 Task: Create a due date automation trigger when advanced on, 2 days before a card is due add basic not assigned to member @aryan at 11:00 AM.
Action: Mouse moved to (1049, 309)
Screenshot: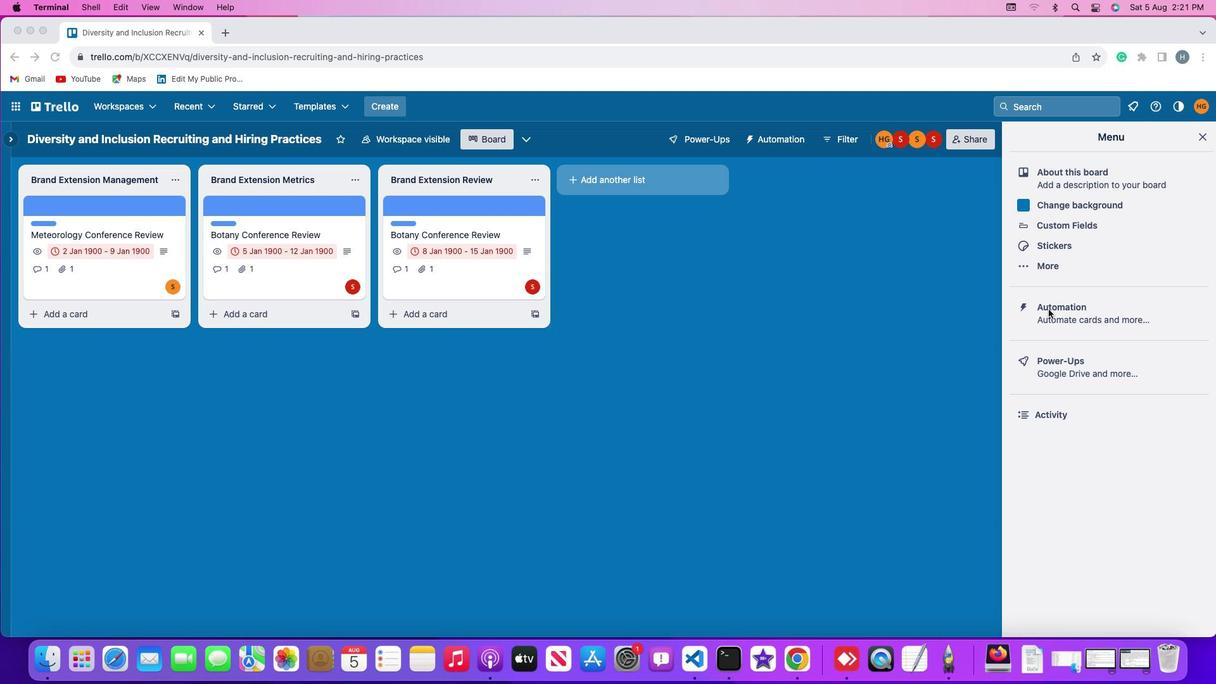 
Action: Mouse pressed left at (1049, 309)
Screenshot: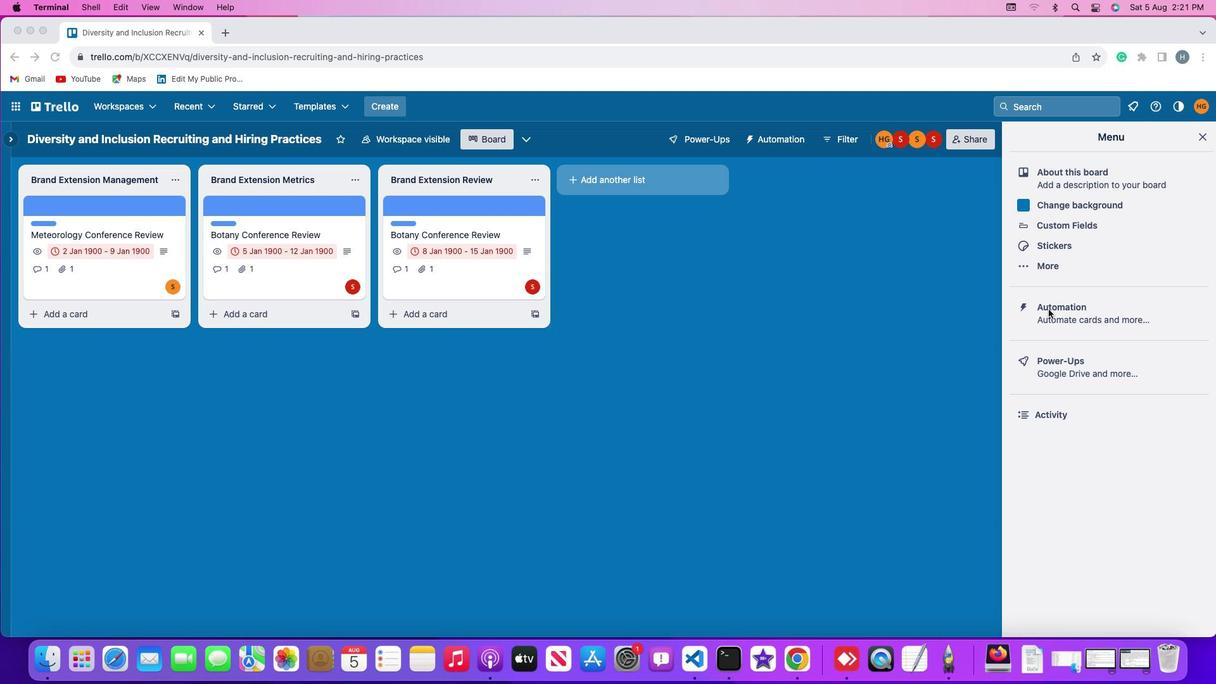 
Action: Mouse pressed left at (1049, 309)
Screenshot: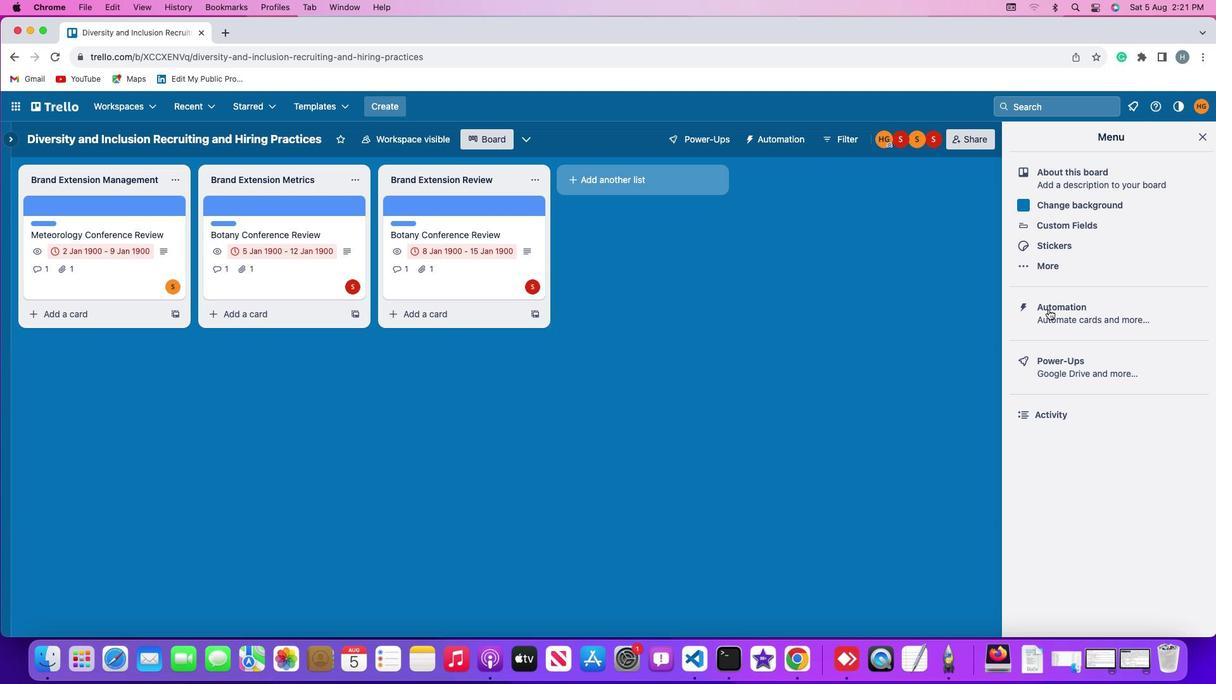 
Action: Mouse moved to (46, 304)
Screenshot: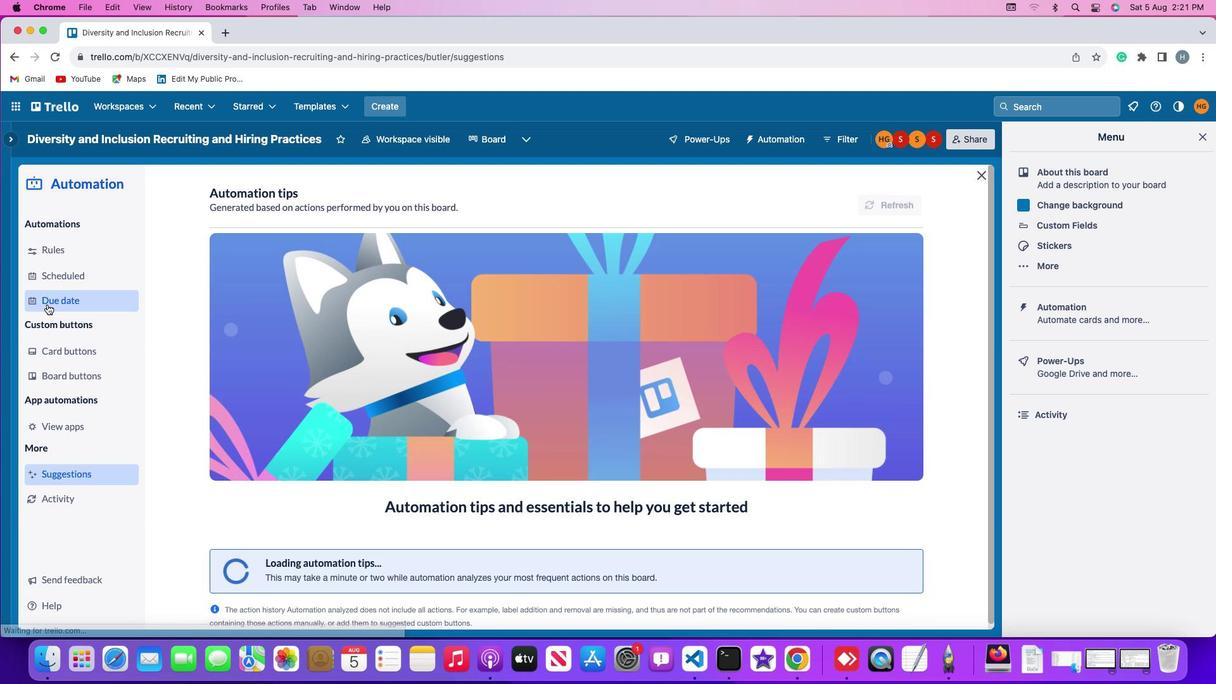 
Action: Mouse pressed left at (46, 304)
Screenshot: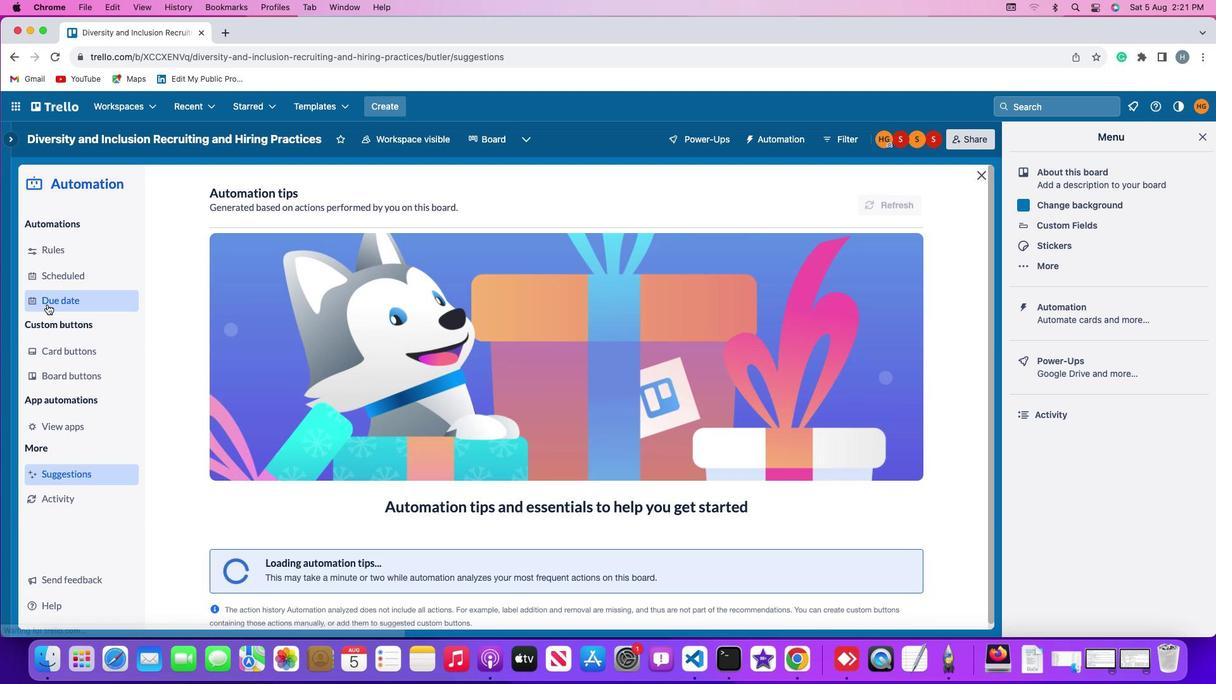 
Action: Mouse moved to (854, 197)
Screenshot: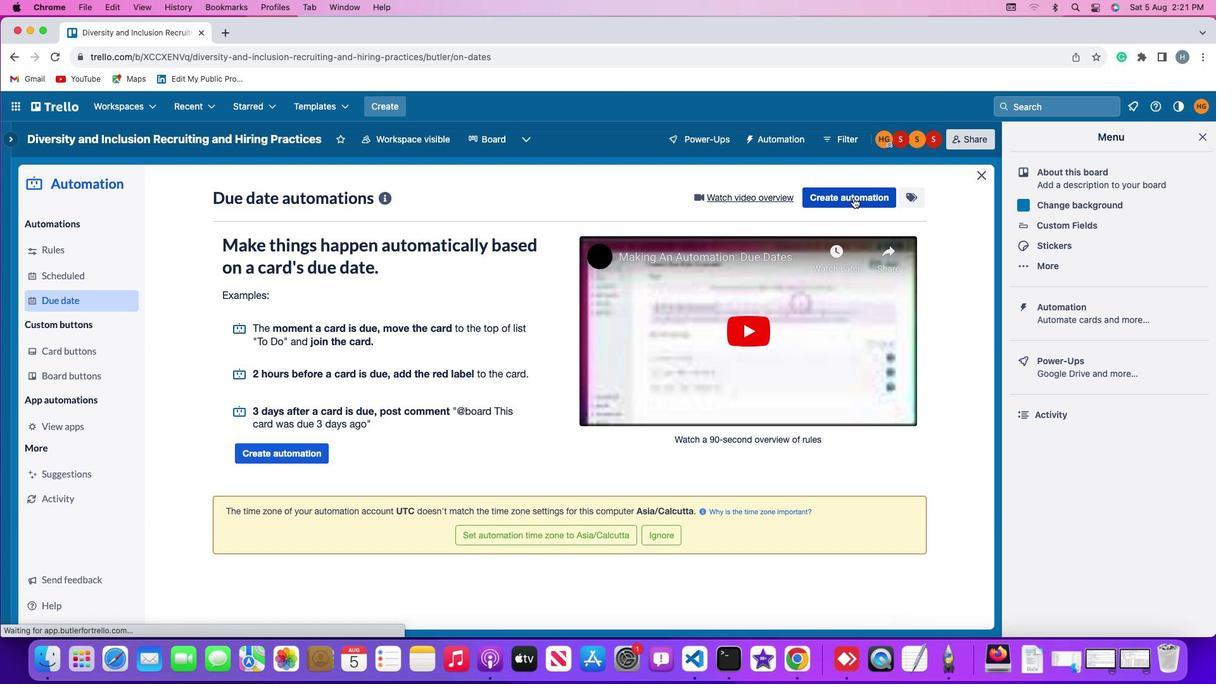 
Action: Mouse pressed left at (854, 197)
Screenshot: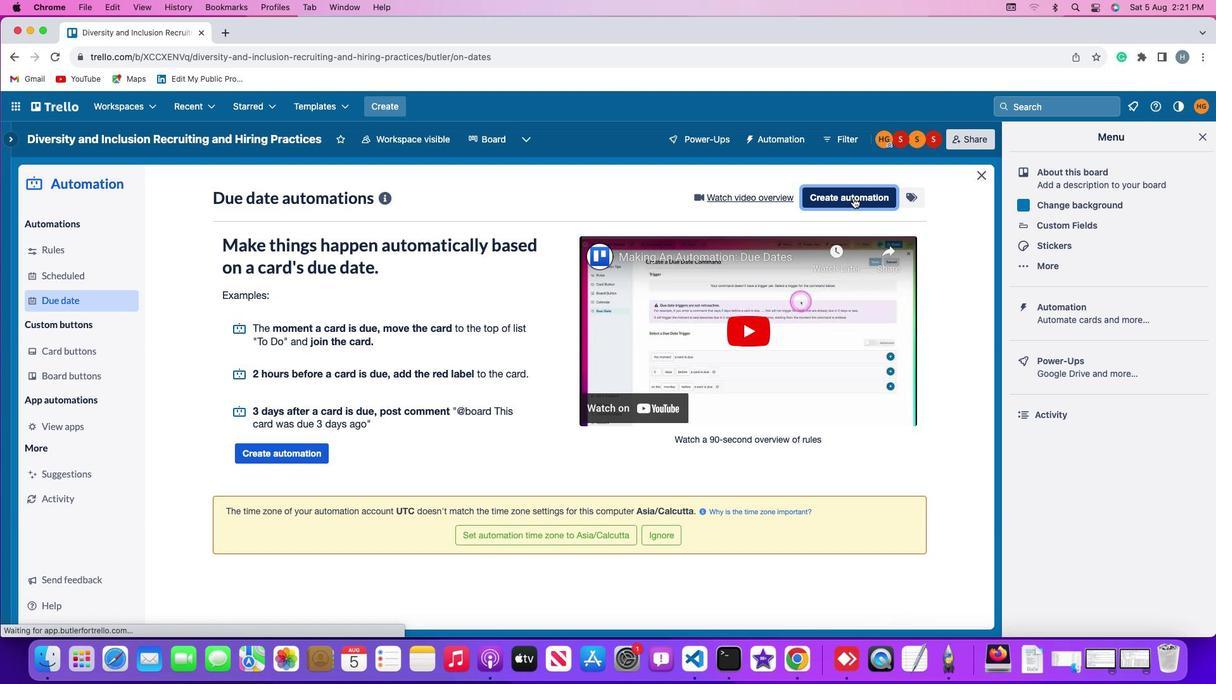 
Action: Mouse moved to (547, 314)
Screenshot: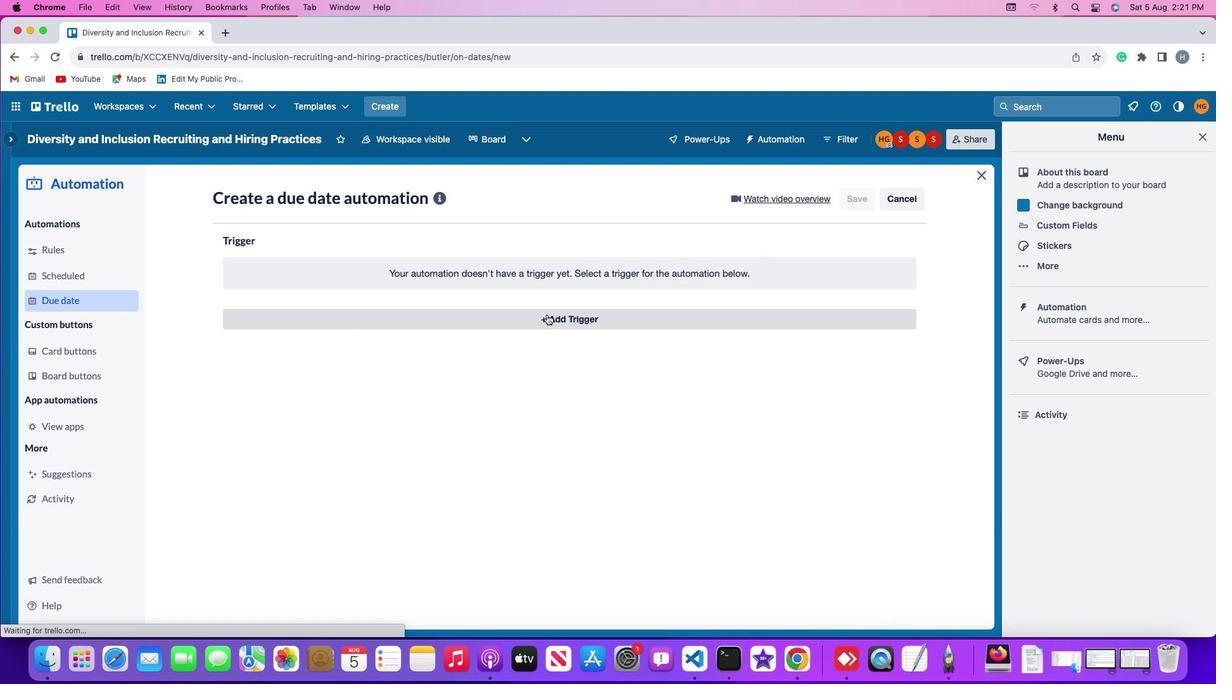 
Action: Mouse pressed left at (547, 314)
Screenshot: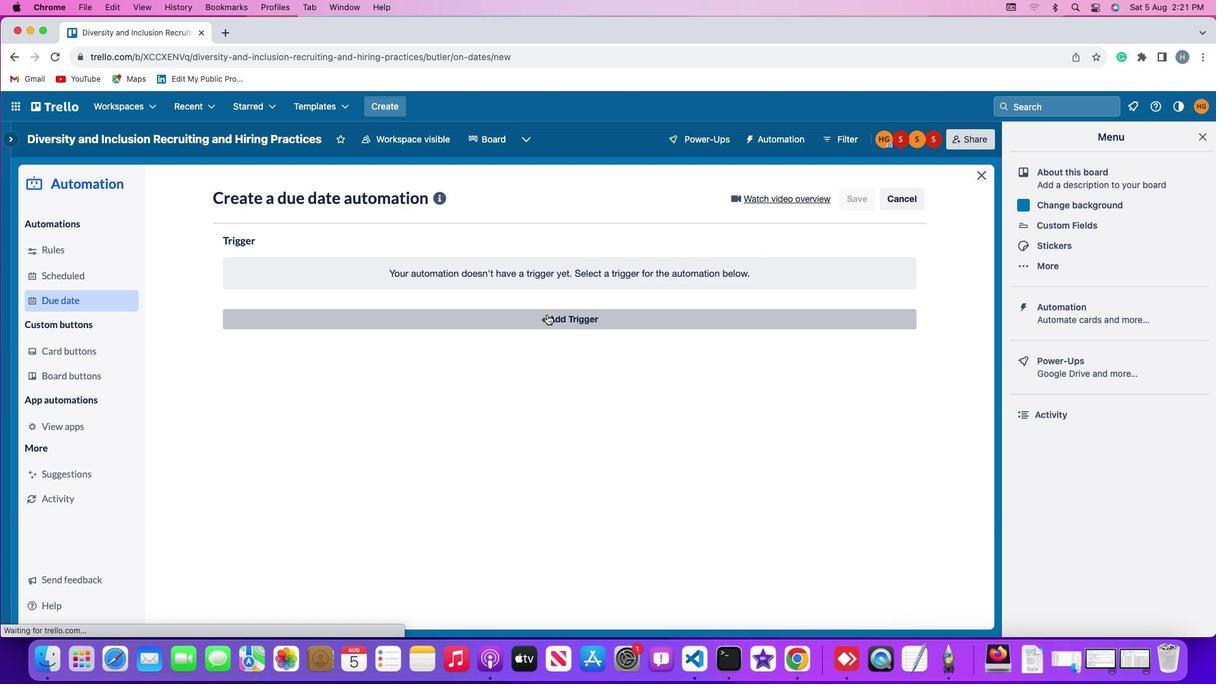 
Action: Mouse moved to (253, 511)
Screenshot: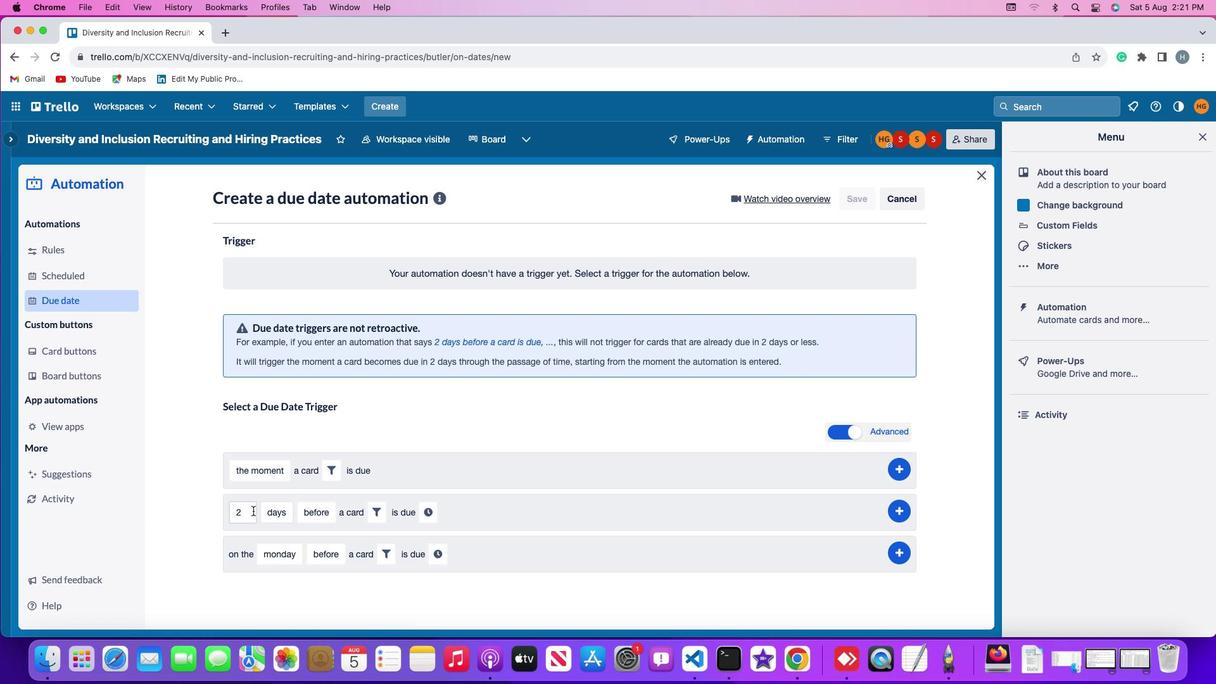 
Action: Mouse pressed left at (253, 511)
Screenshot: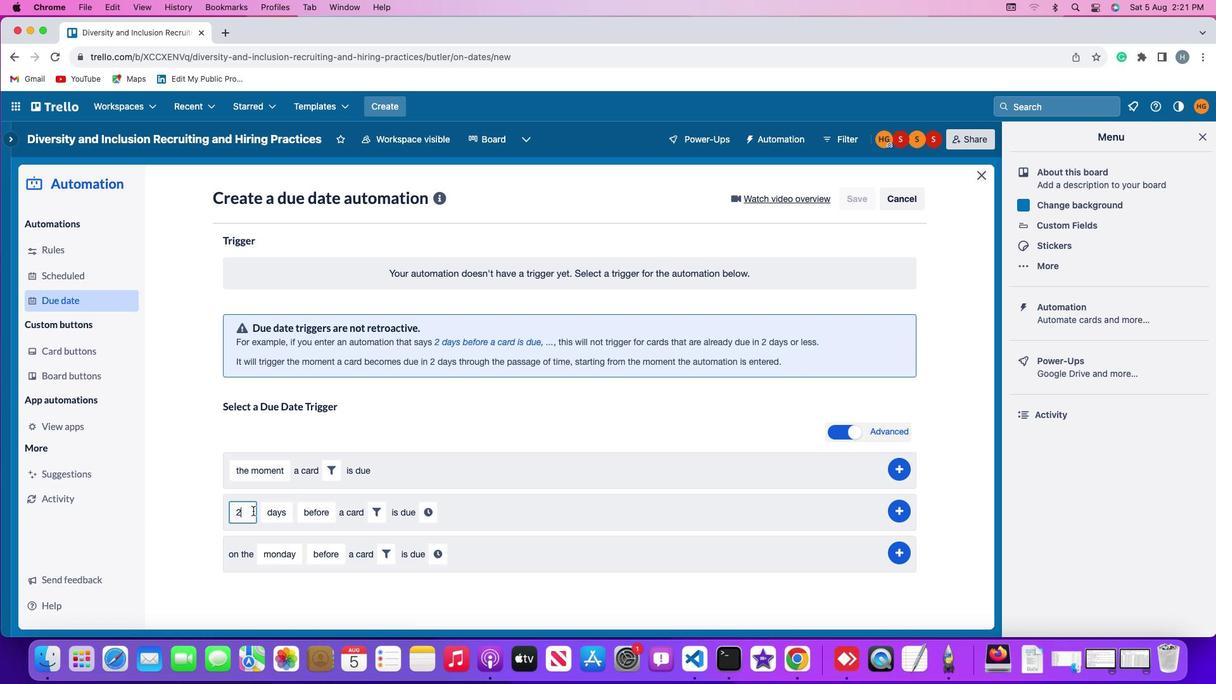 
Action: Key pressed Key.backspace'2'
Screenshot: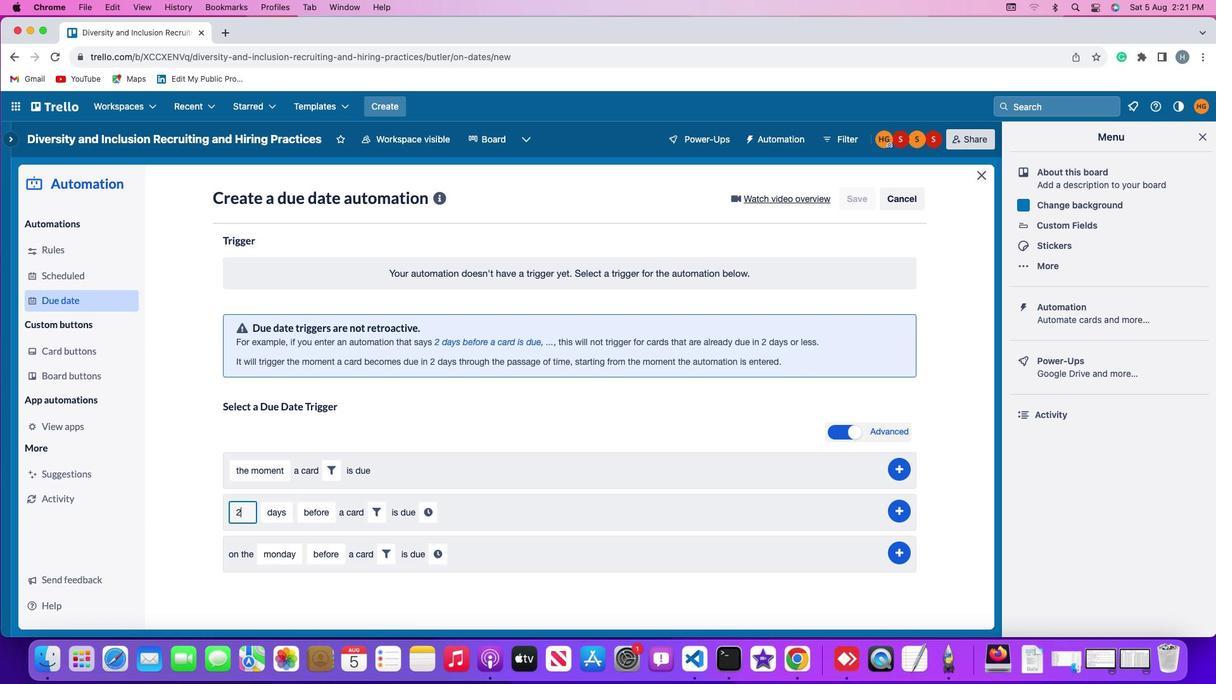 
Action: Mouse moved to (281, 510)
Screenshot: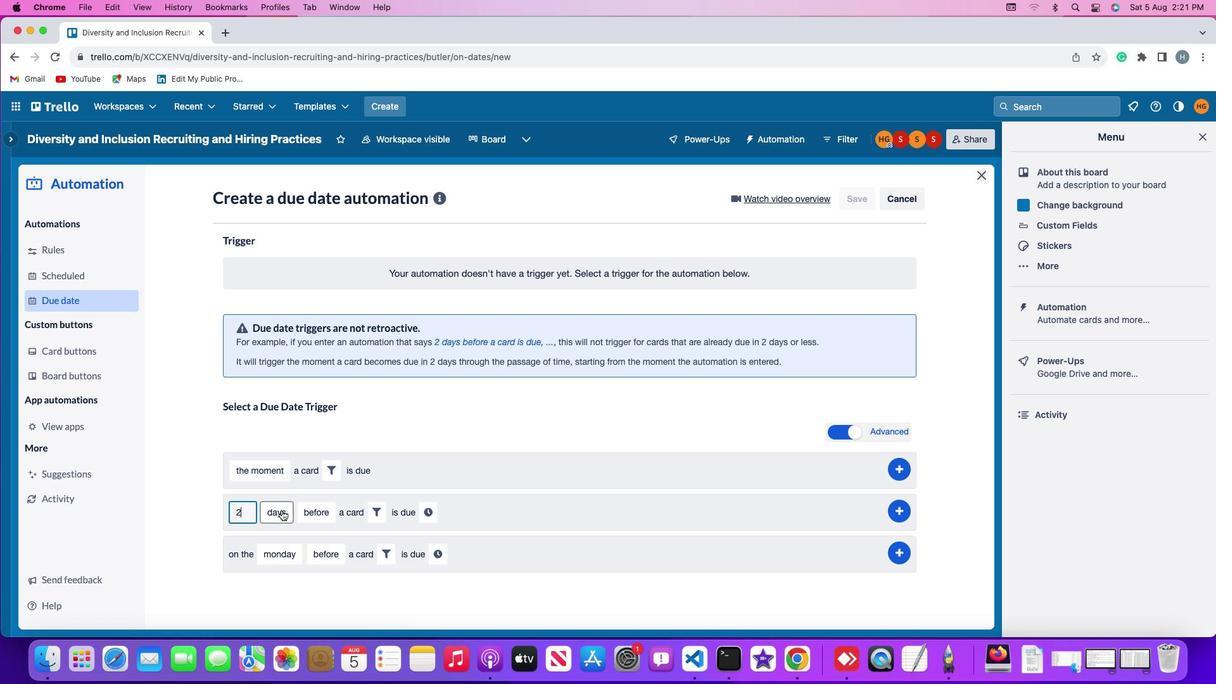 
Action: Mouse pressed left at (281, 510)
Screenshot: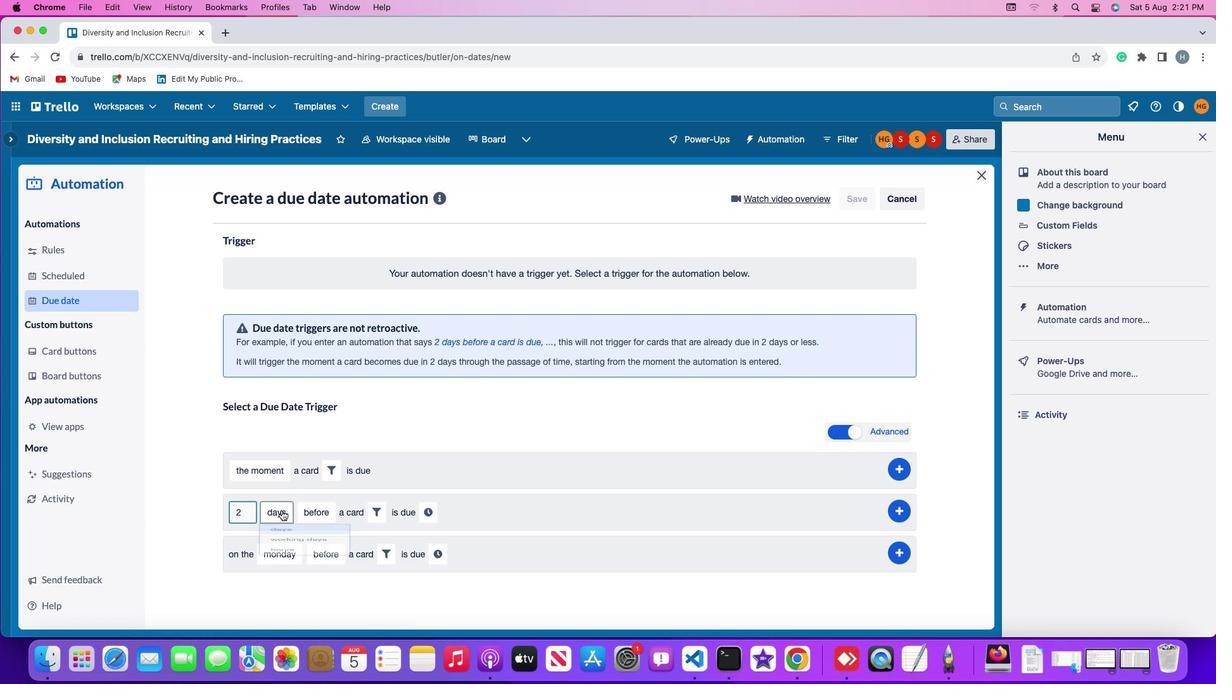 
Action: Mouse moved to (282, 529)
Screenshot: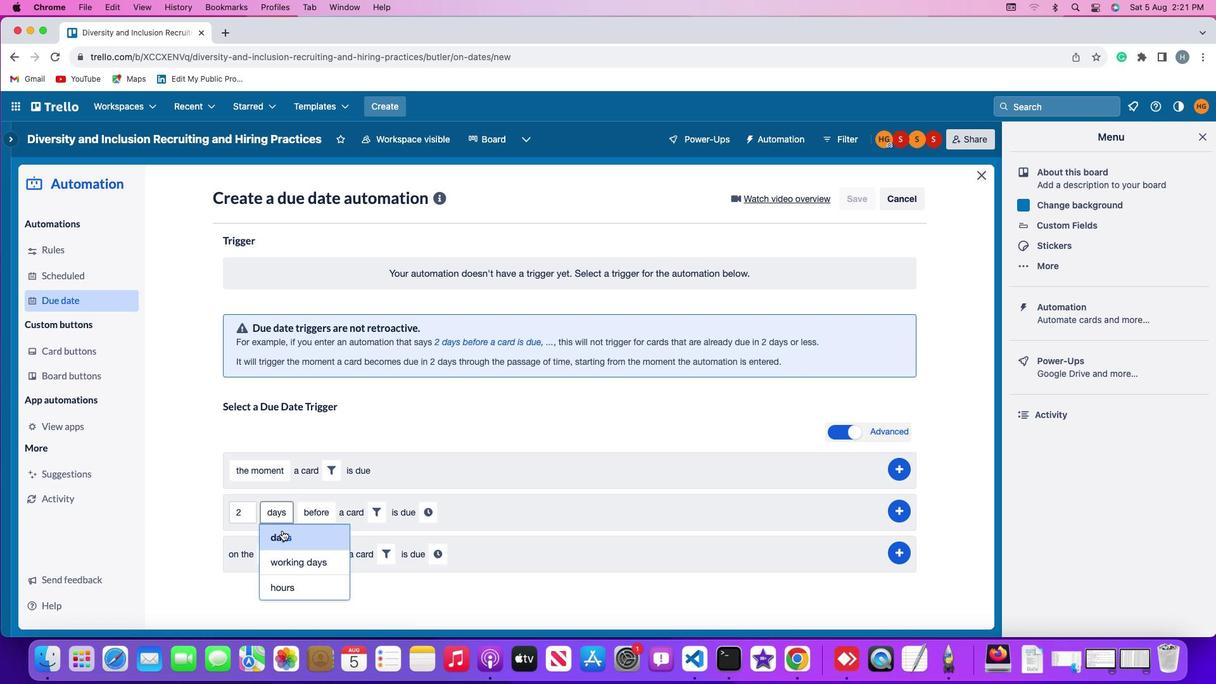 
Action: Mouse pressed left at (282, 529)
Screenshot: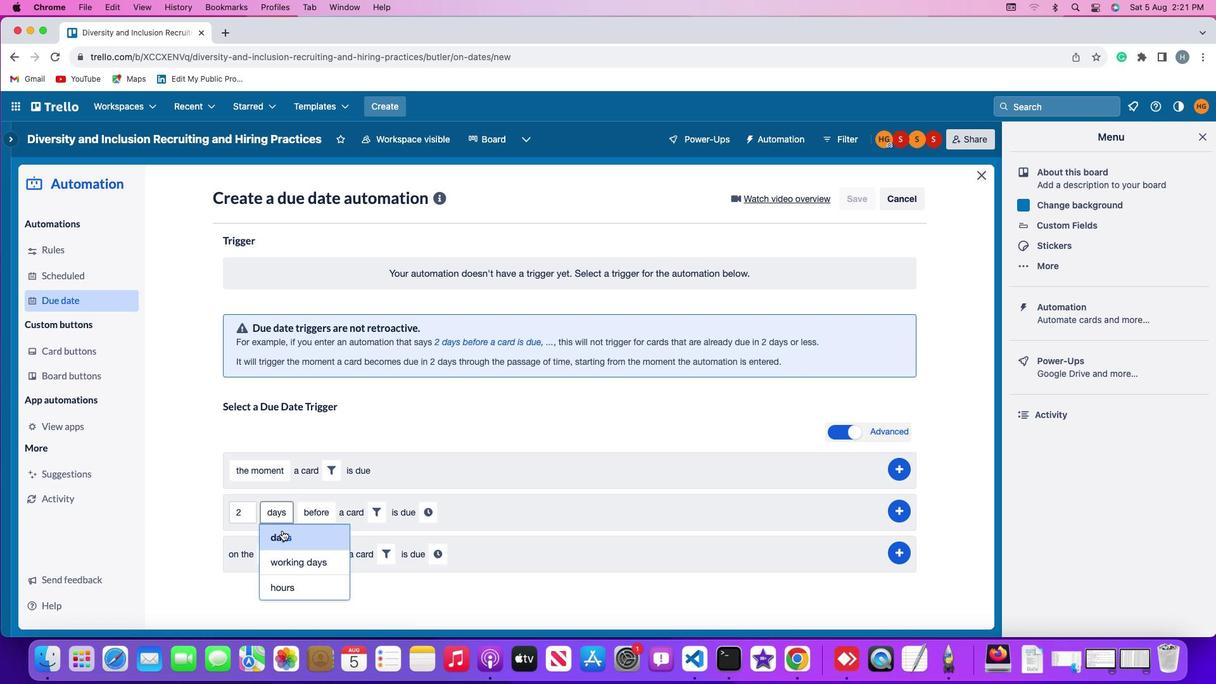
Action: Mouse moved to (313, 511)
Screenshot: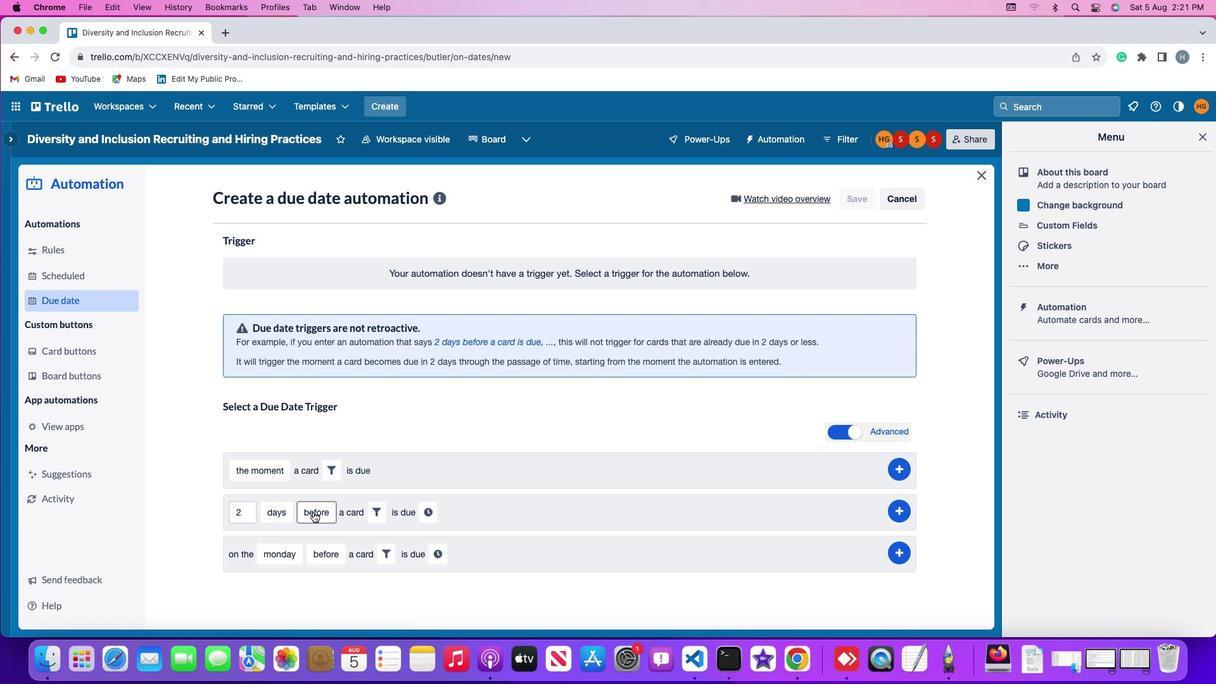 
Action: Mouse pressed left at (313, 511)
Screenshot: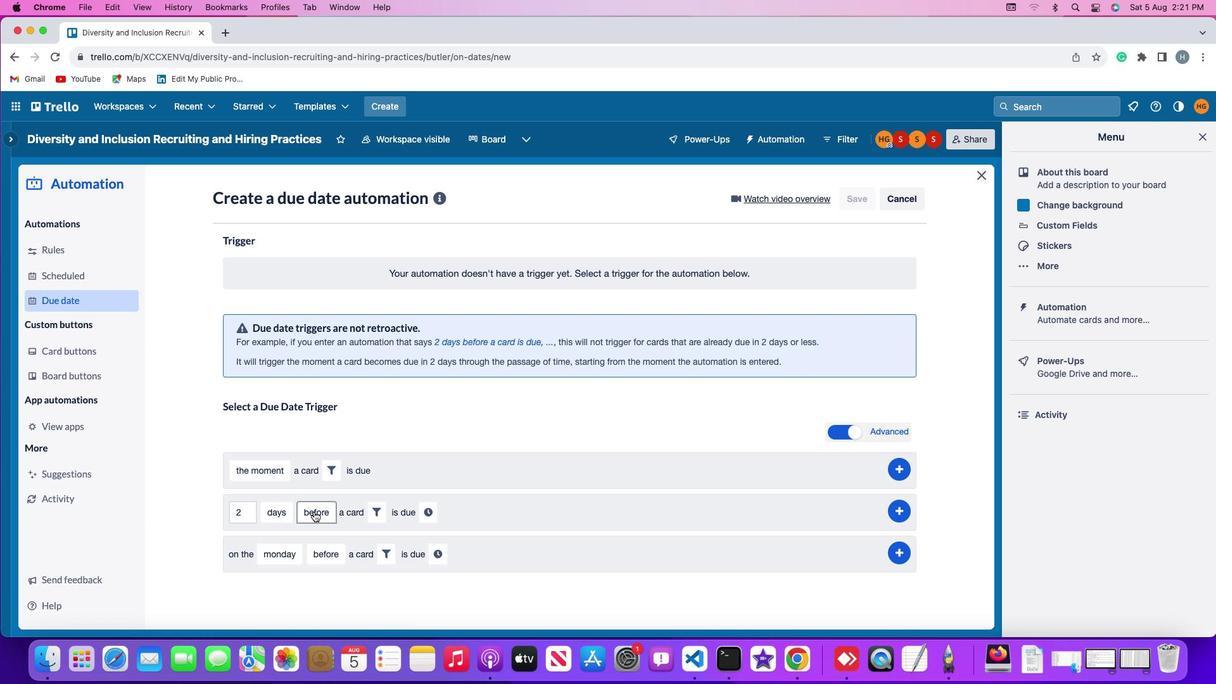 
Action: Mouse moved to (326, 535)
Screenshot: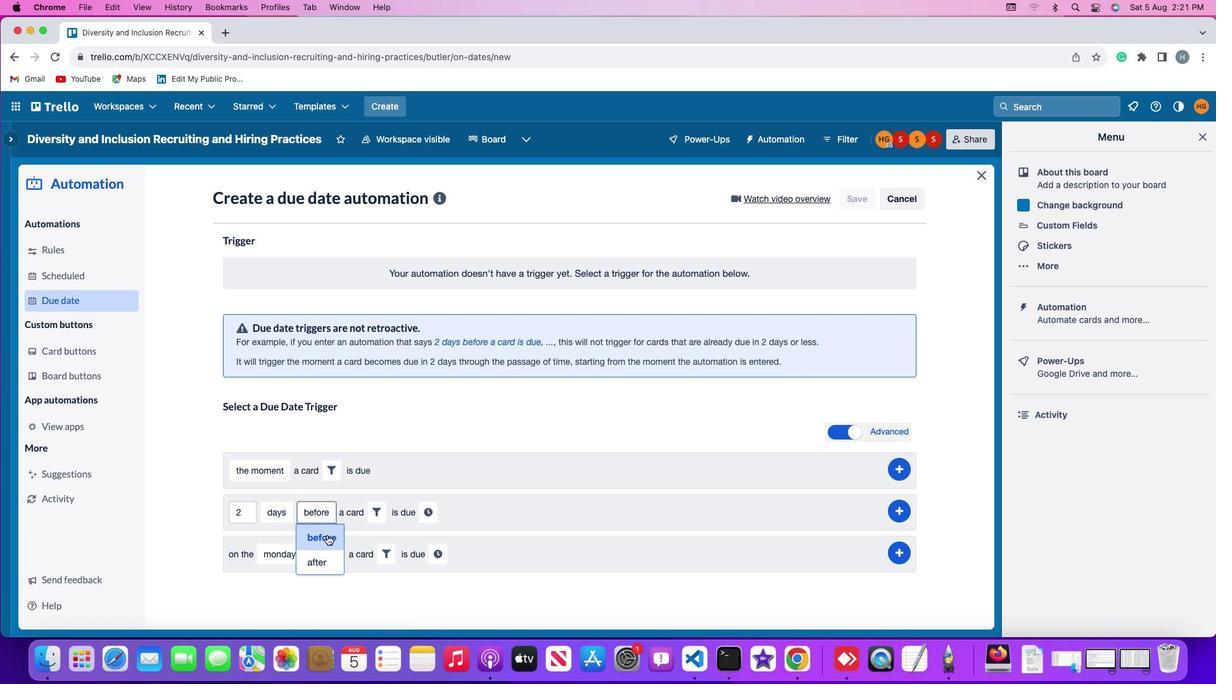 
Action: Mouse pressed left at (326, 535)
Screenshot: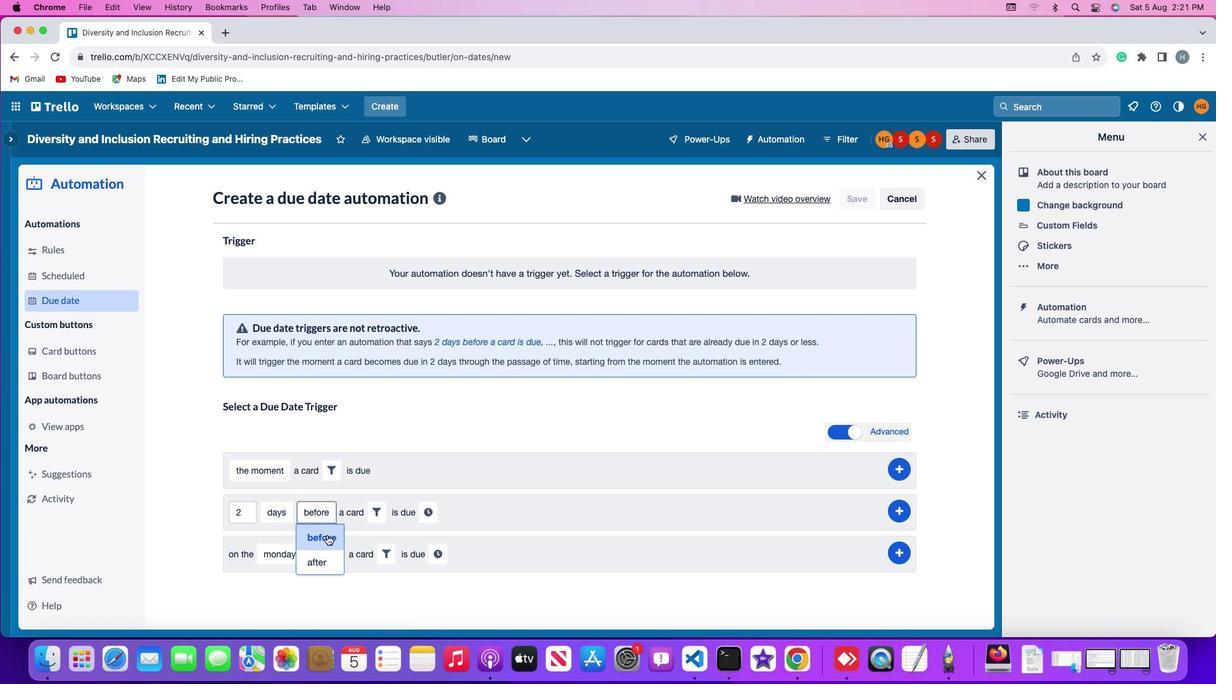 
Action: Mouse moved to (376, 513)
Screenshot: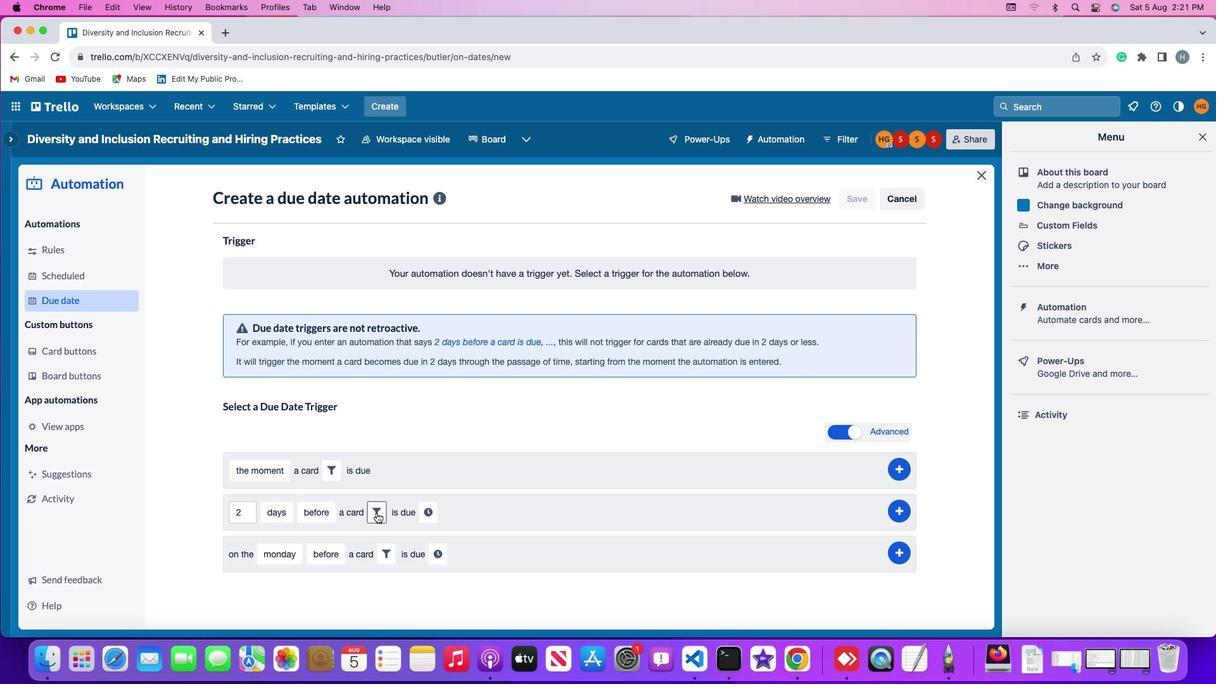 
Action: Mouse pressed left at (376, 513)
Screenshot: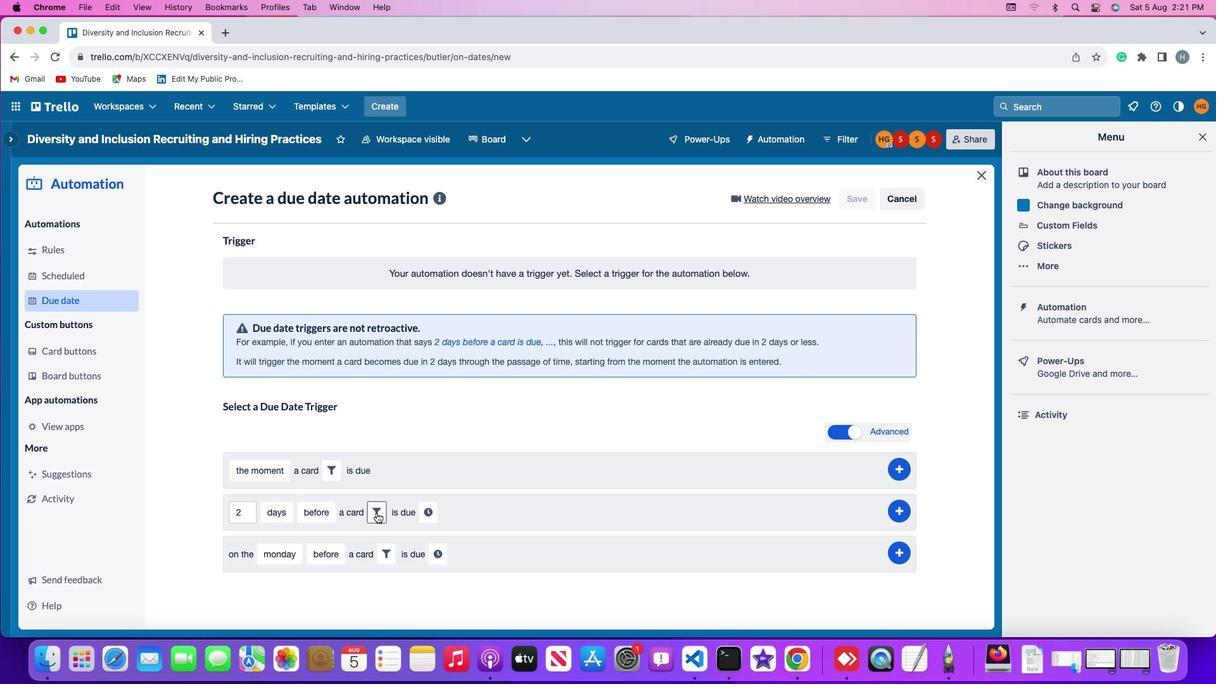 
Action: Mouse moved to (375, 512)
Screenshot: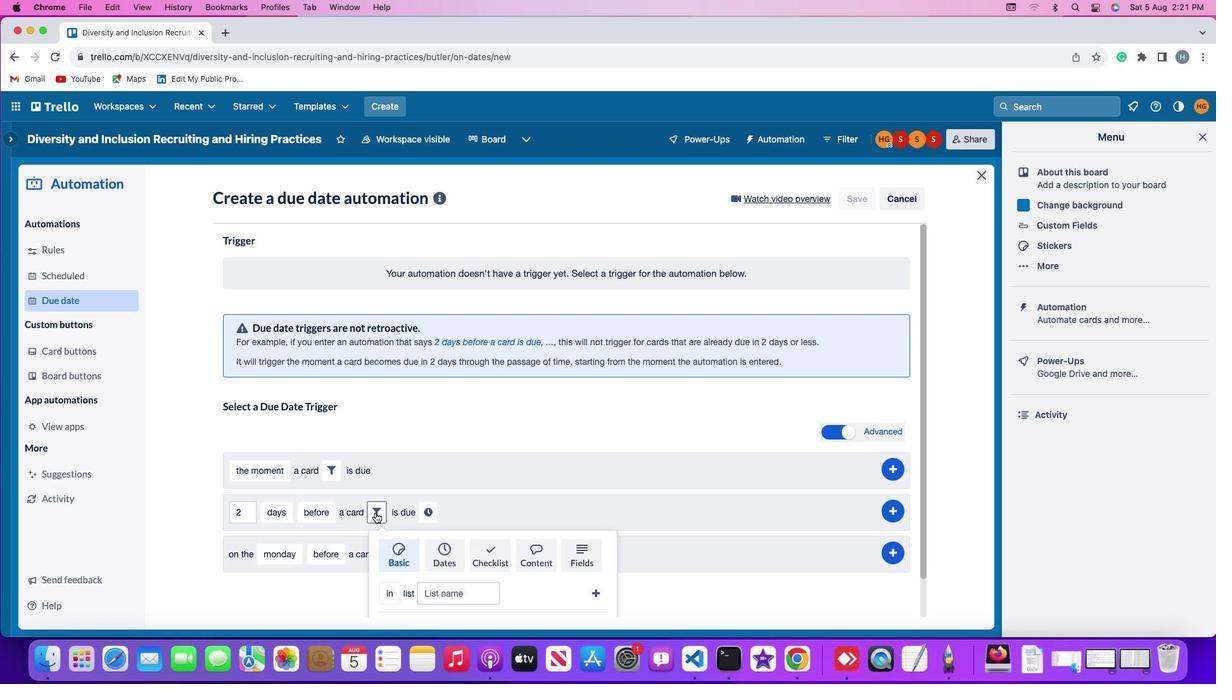 
Action: Mouse scrolled (375, 512) with delta (0, 0)
Screenshot: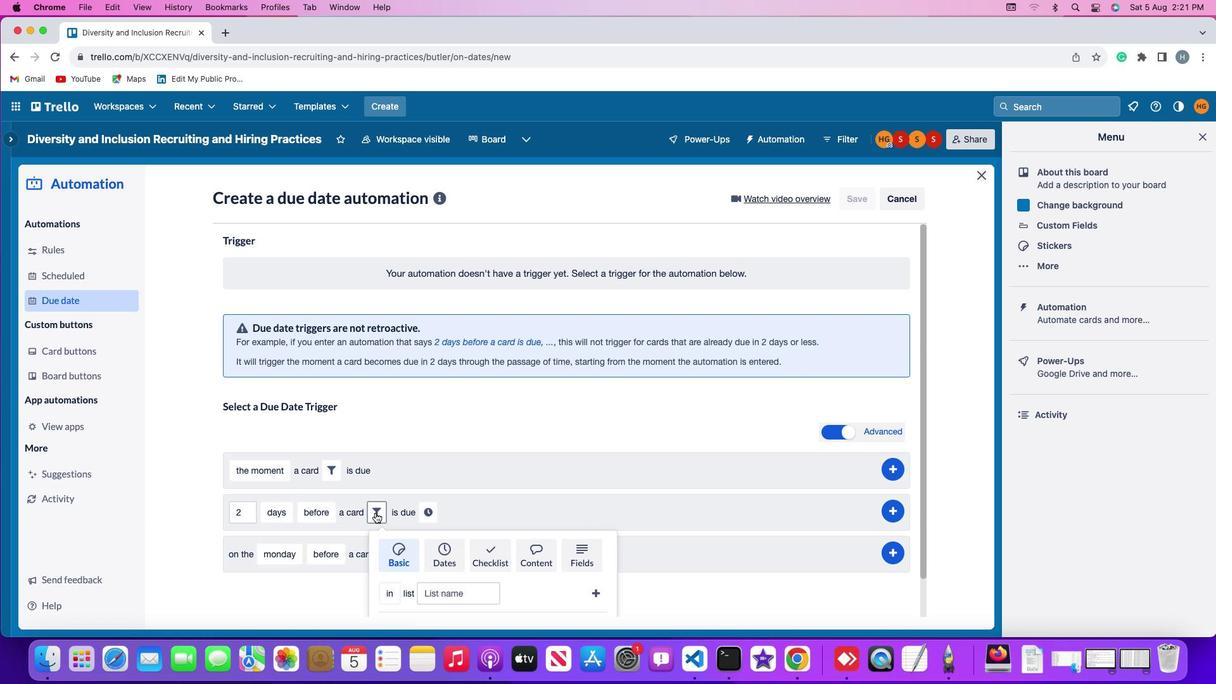 
Action: Mouse scrolled (375, 512) with delta (0, 0)
Screenshot: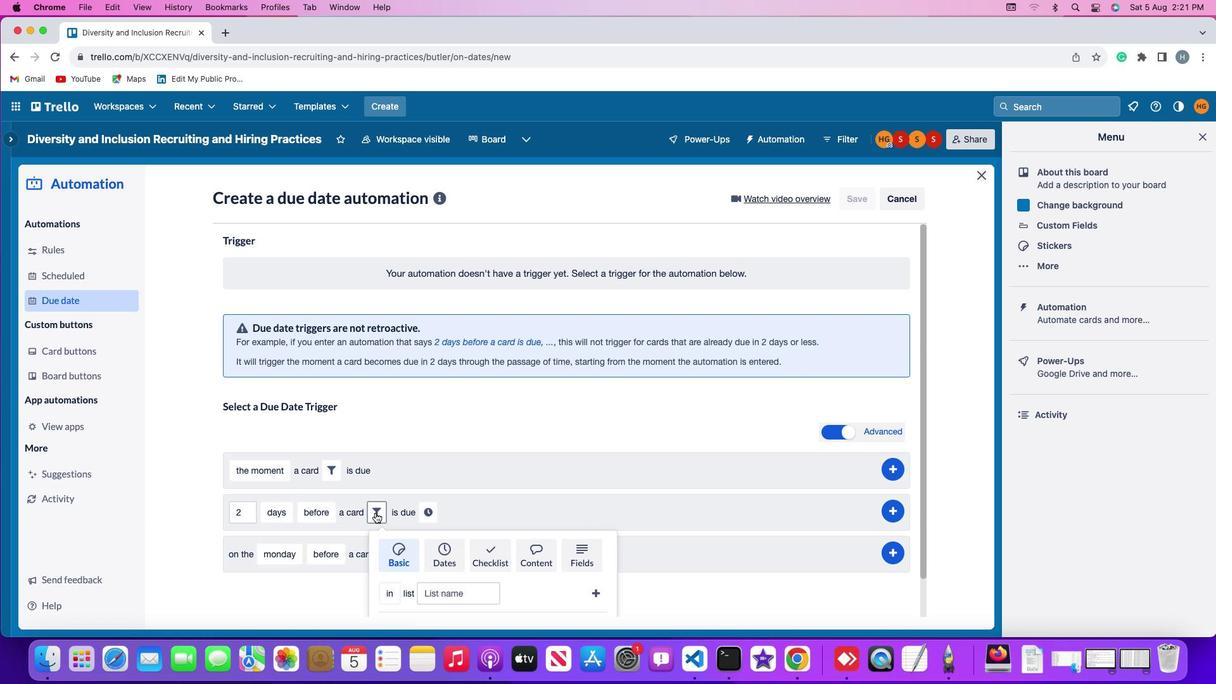 
Action: Mouse scrolled (375, 512) with delta (0, -1)
Screenshot: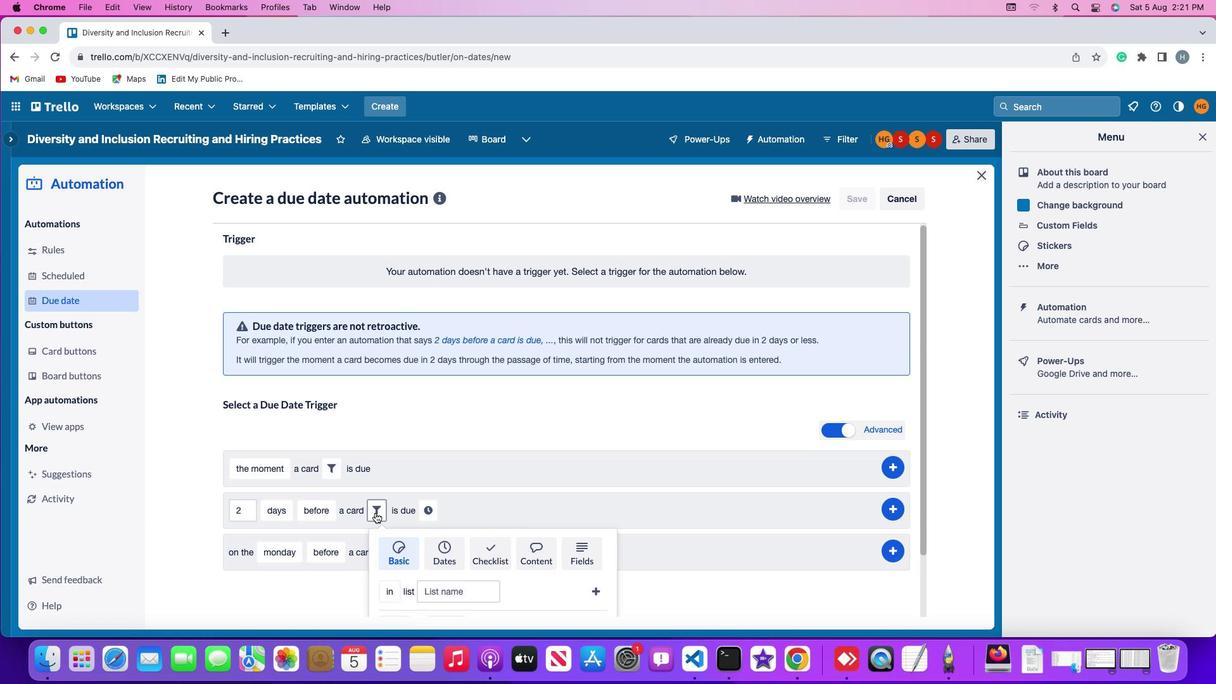 
Action: Mouse scrolled (375, 512) with delta (0, -3)
Screenshot: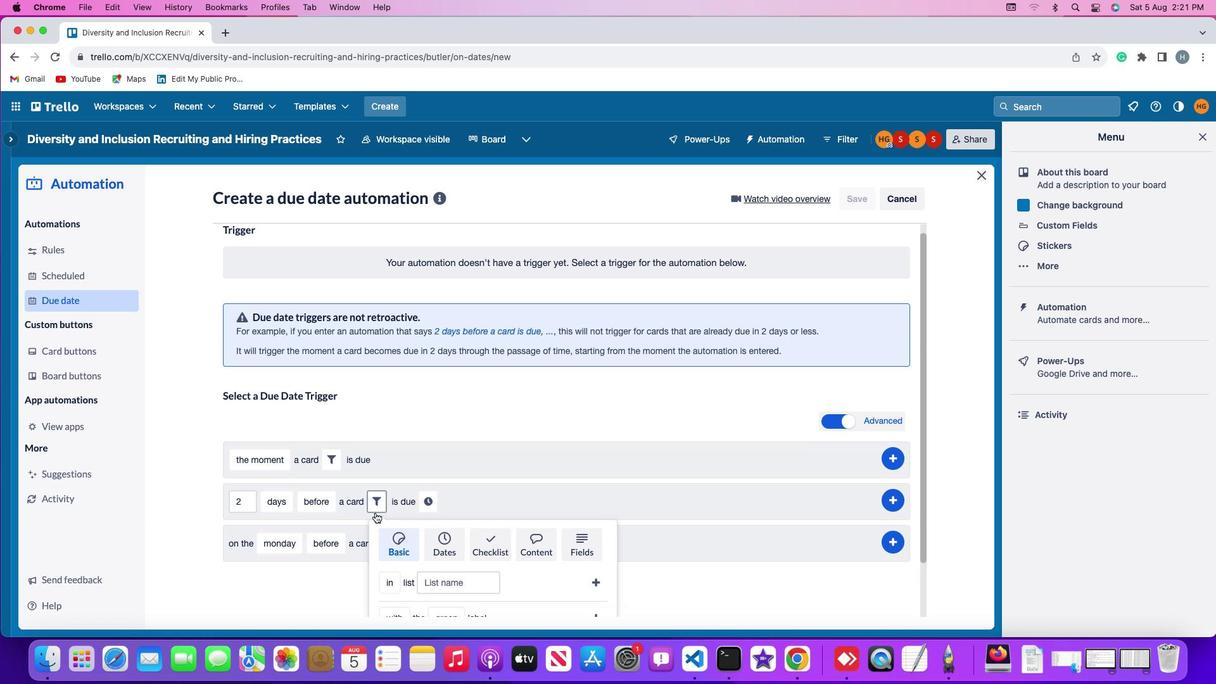 
Action: Mouse scrolled (375, 512) with delta (0, -3)
Screenshot: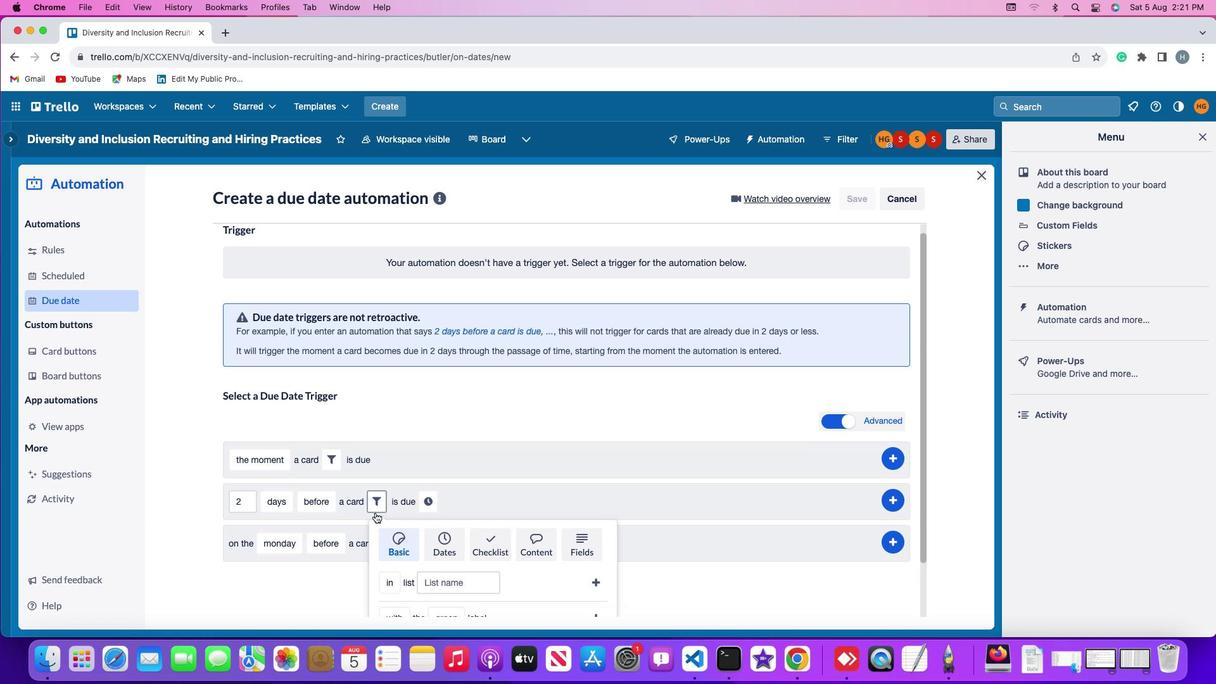 
Action: Mouse moved to (370, 505)
Screenshot: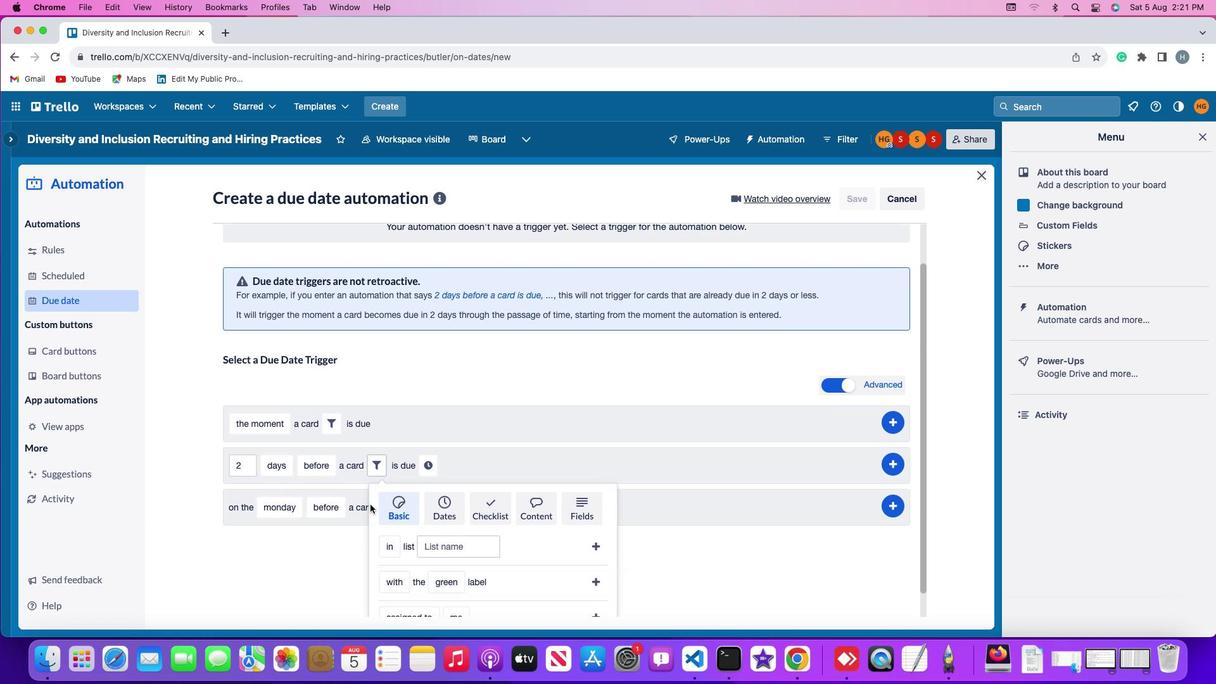 
Action: Mouse scrolled (370, 505) with delta (0, 0)
Screenshot: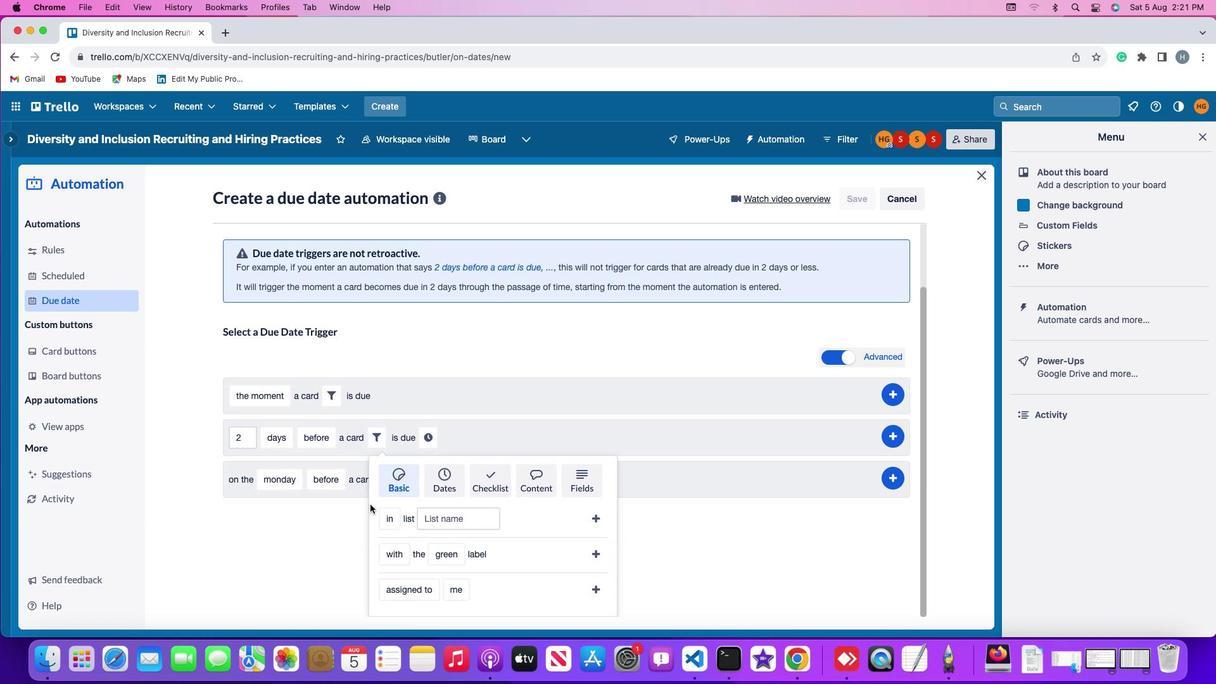 
Action: Mouse scrolled (370, 505) with delta (0, 0)
Screenshot: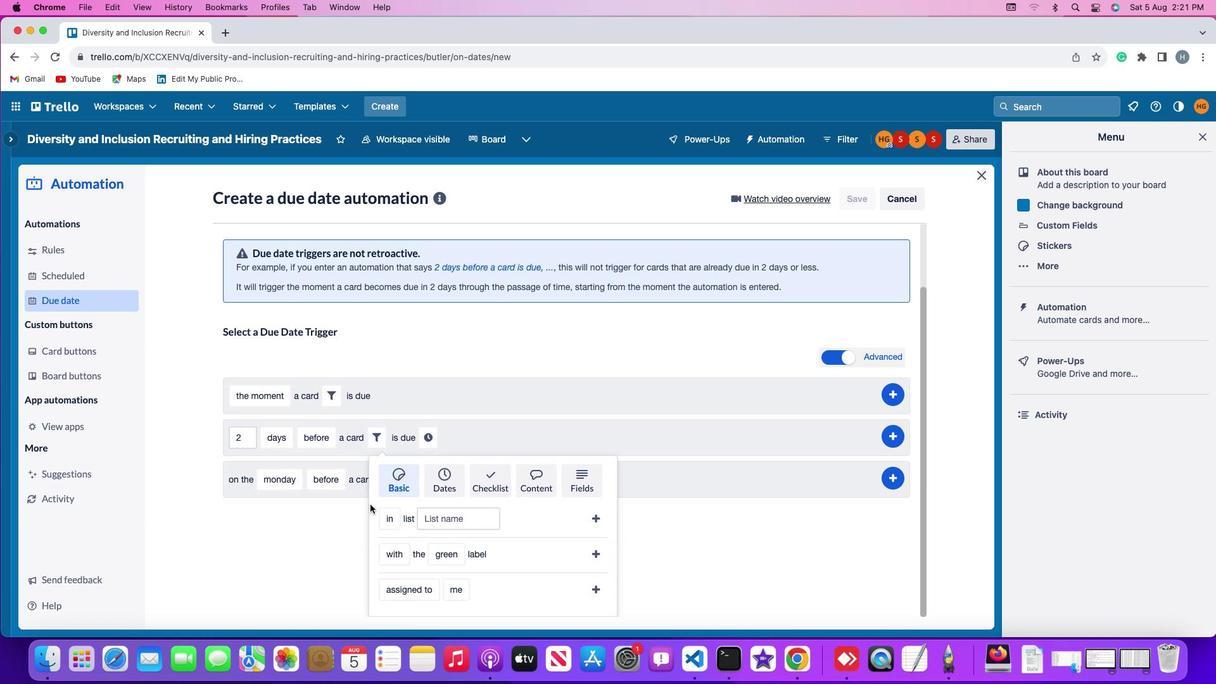 
Action: Mouse scrolled (370, 505) with delta (0, -1)
Screenshot: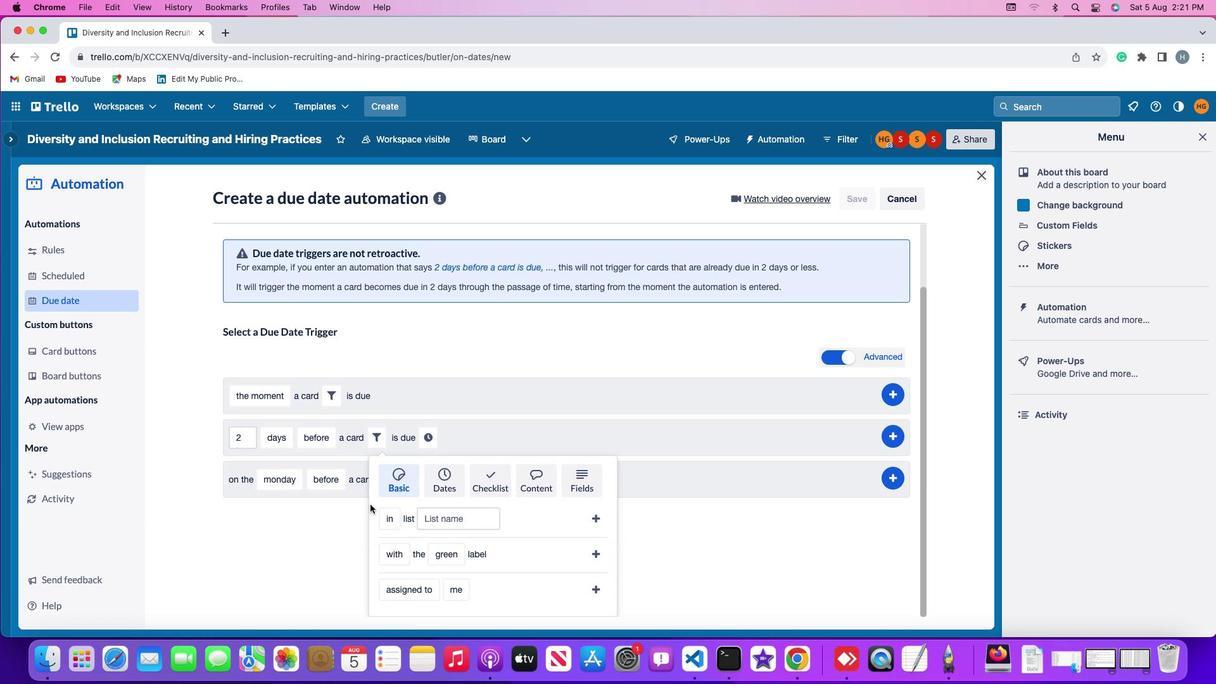 
Action: Mouse scrolled (370, 505) with delta (0, -3)
Screenshot: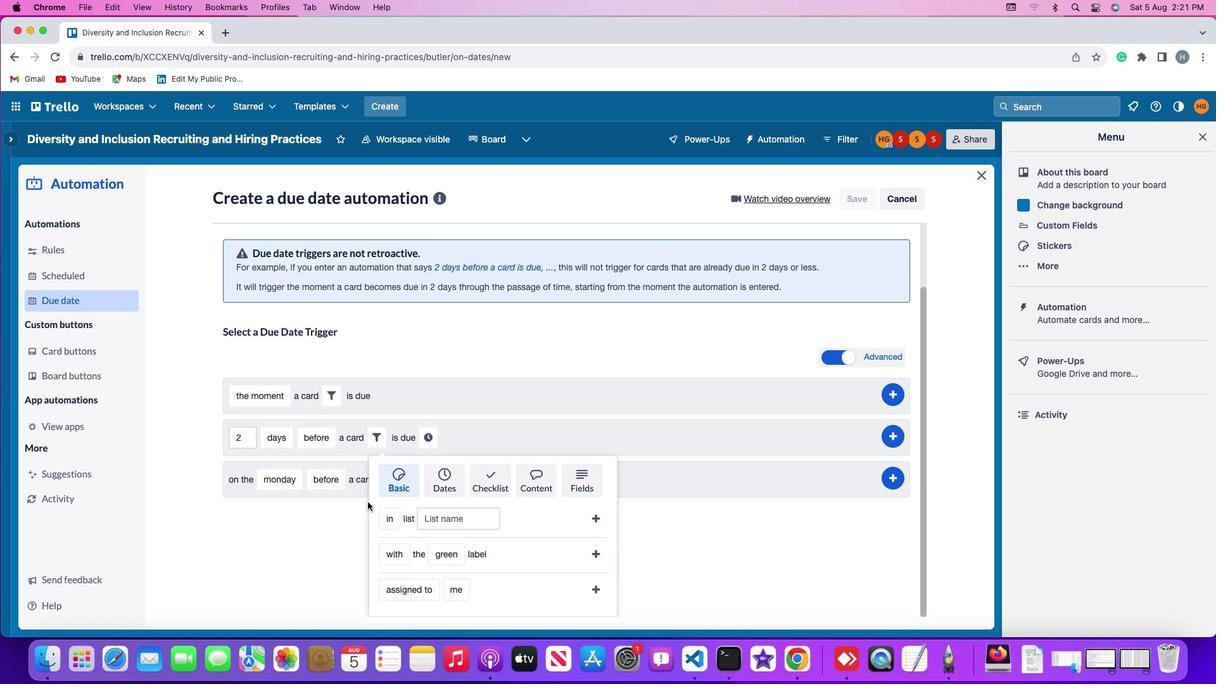 
Action: Mouse moved to (403, 595)
Screenshot: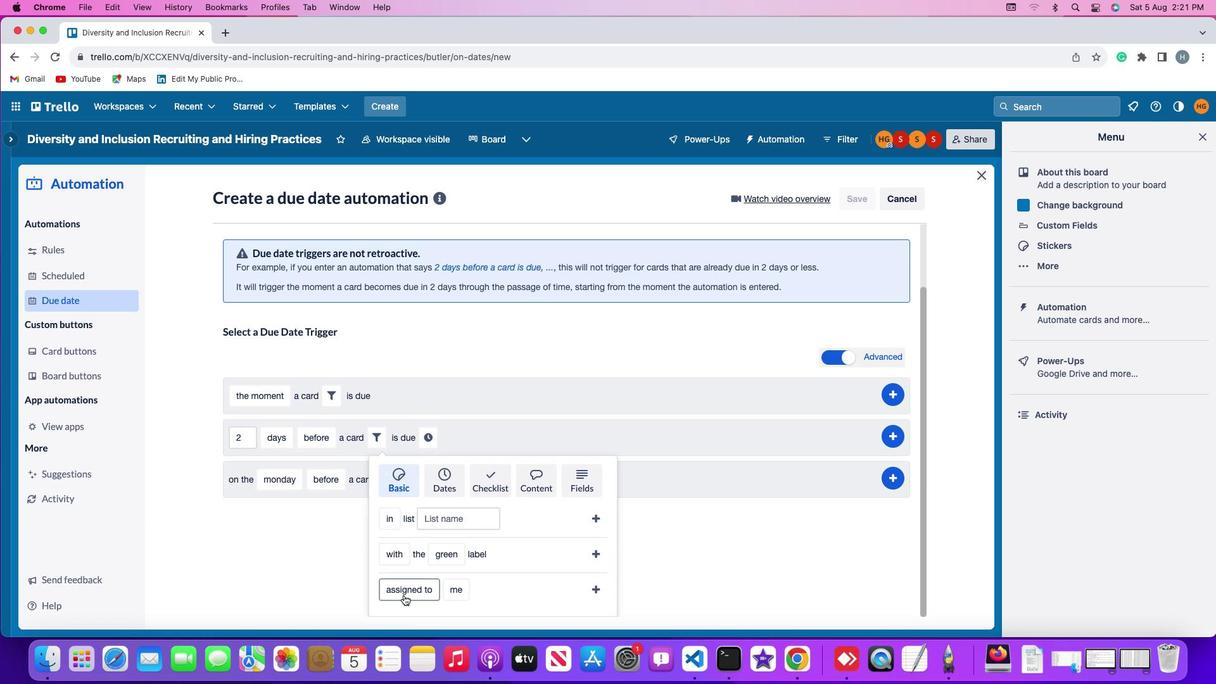 
Action: Mouse pressed left at (403, 595)
Screenshot: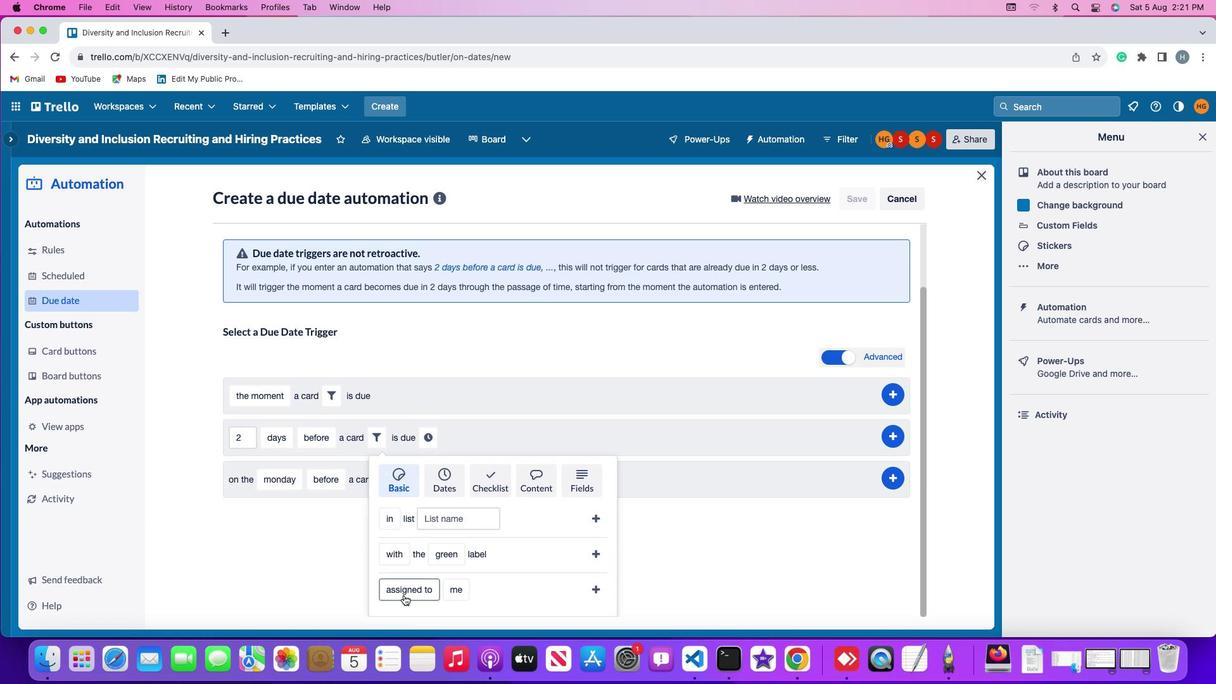 
Action: Mouse moved to (422, 569)
Screenshot: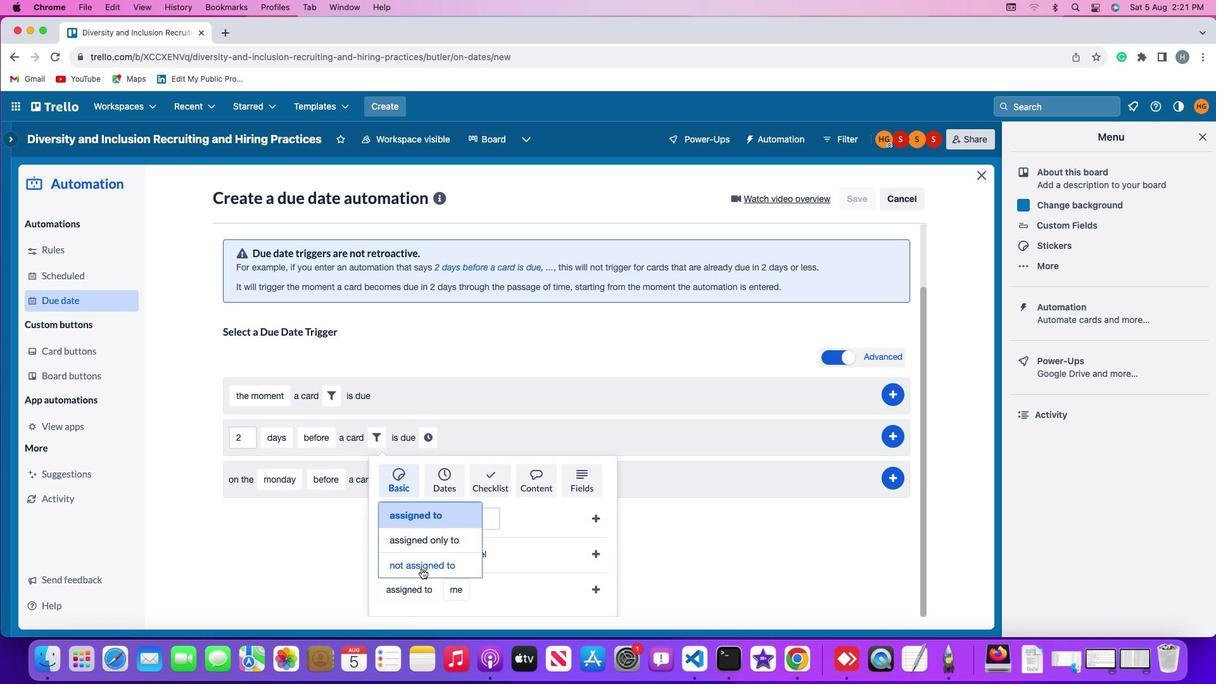 
Action: Mouse pressed left at (422, 569)
Screenshot: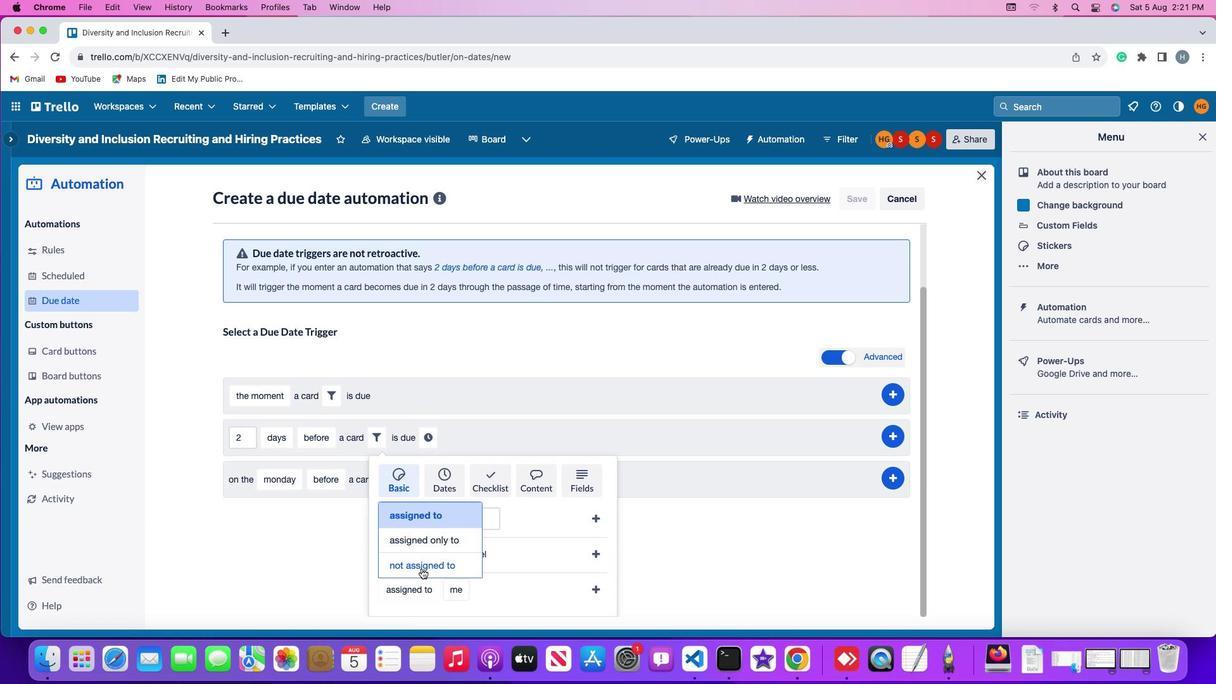 
Action: Mouse moved to (472, 591)
Screenshot: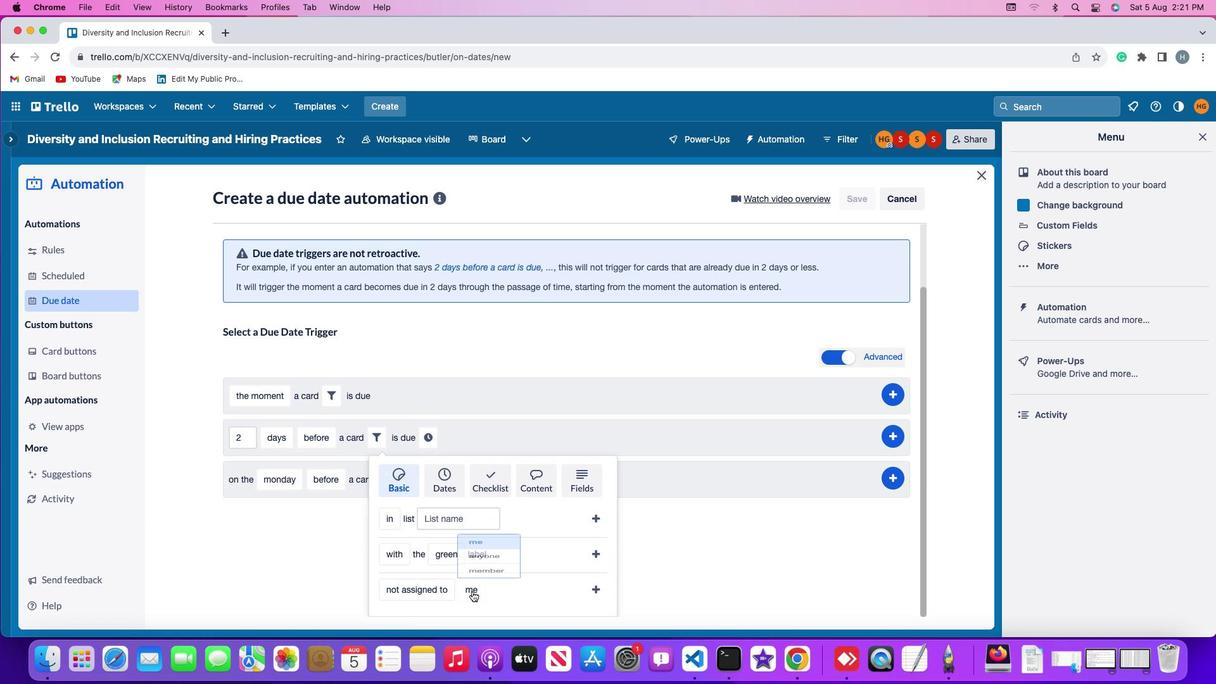
Action: Mouse pressed left at (472, 591)
Screenshot: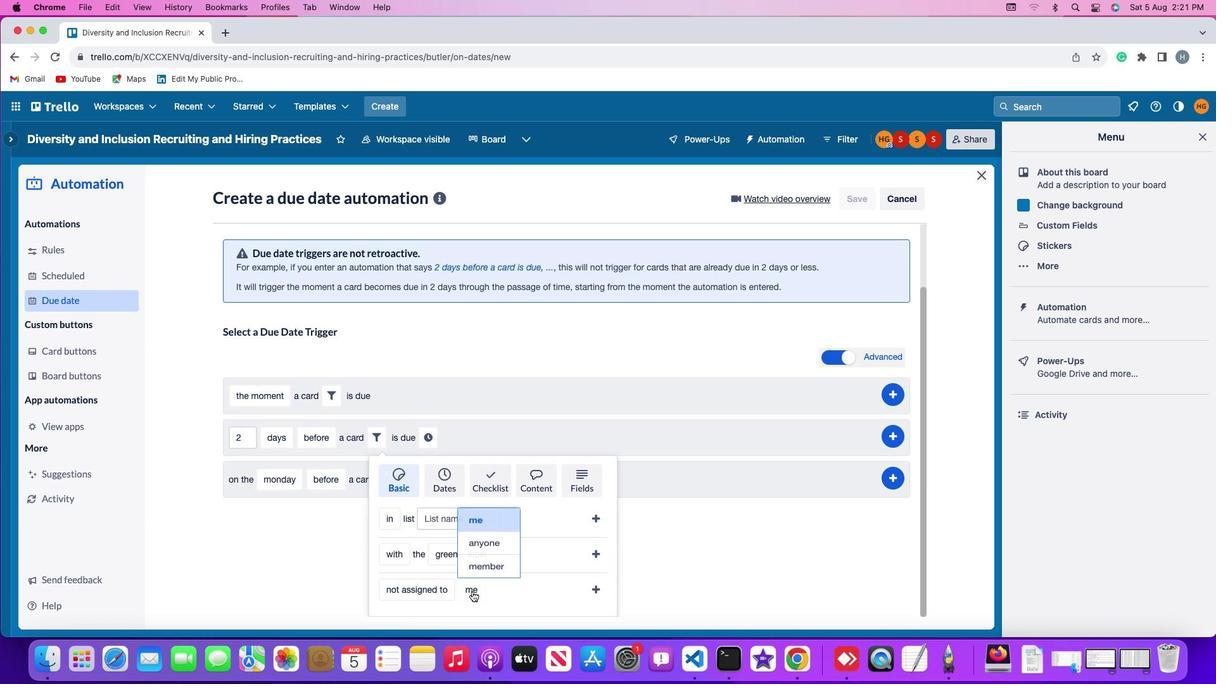 
Action: Mouse moved to (487, 568)
Screenshot: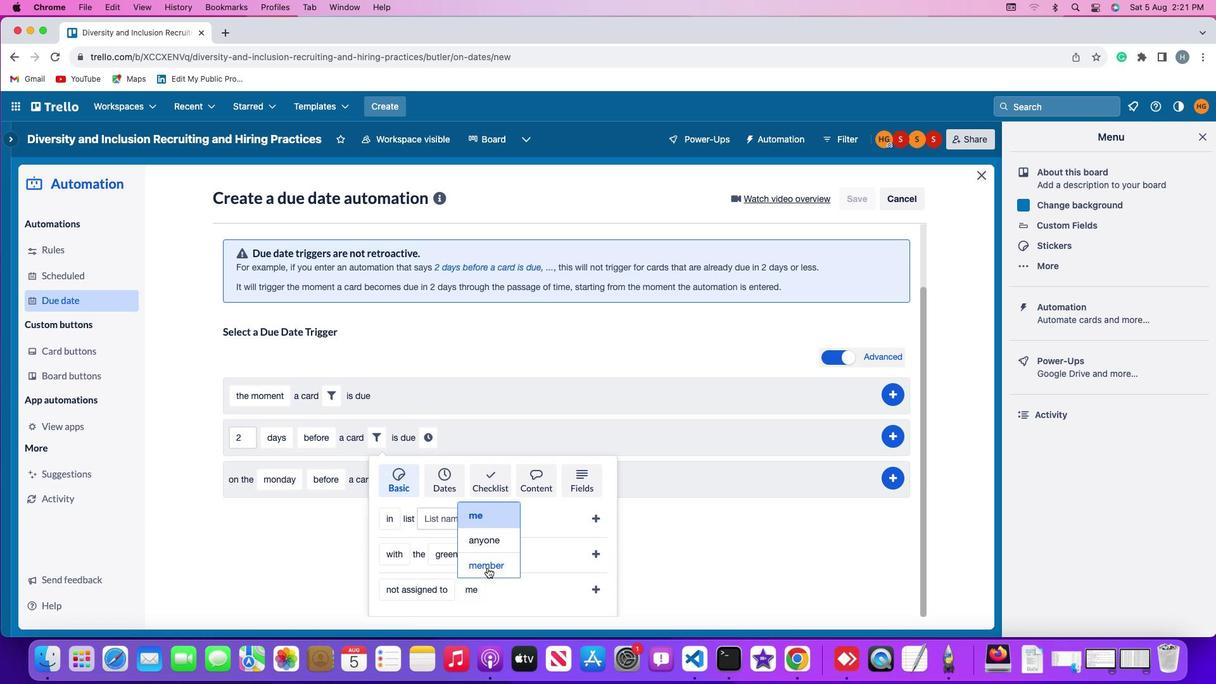 
Action: Mouse pressed left at (487, 568)
Screenshot: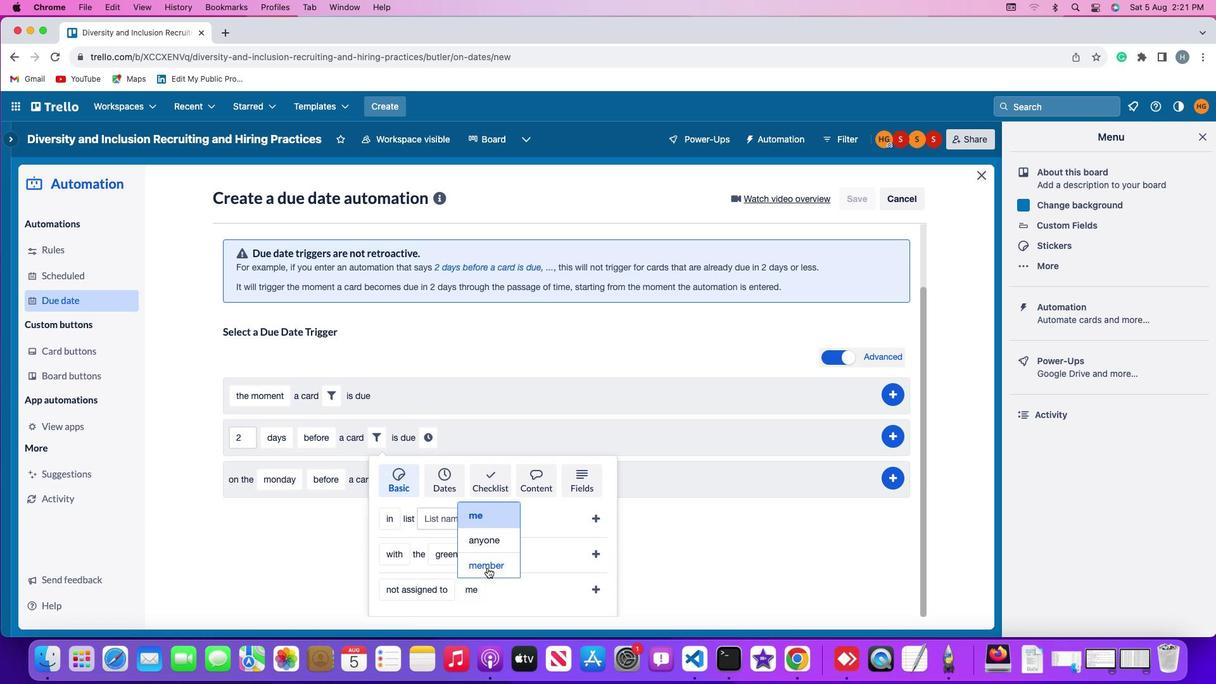 
Action: Mouse moved to (541, 592)
Screenshot: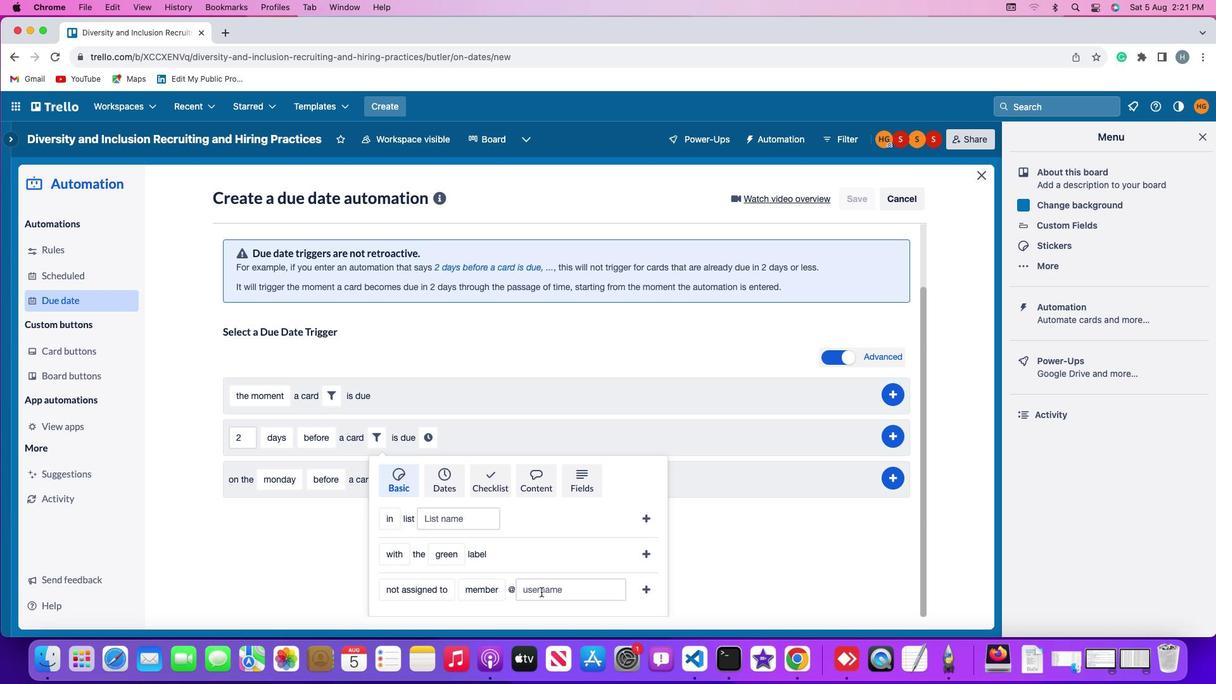
Action: Mouse pressed left at (541, 592)
Screenshot: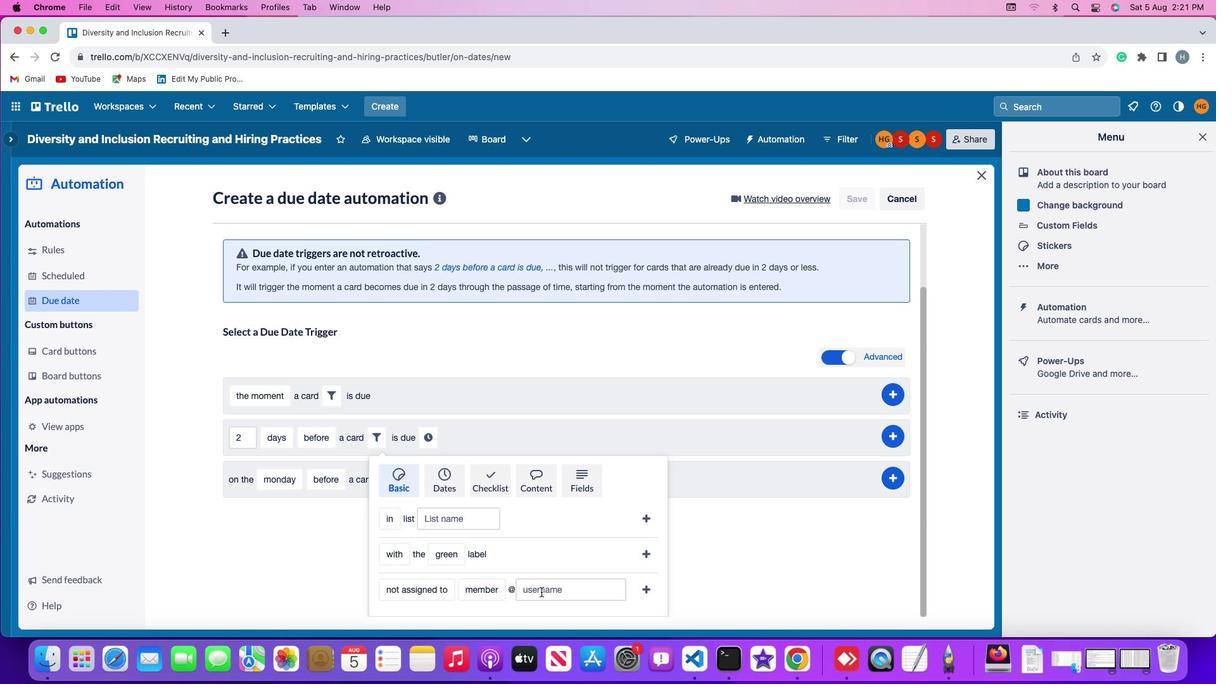 
Action: Key pressed 'a''r''y''a''n'
Screenshot: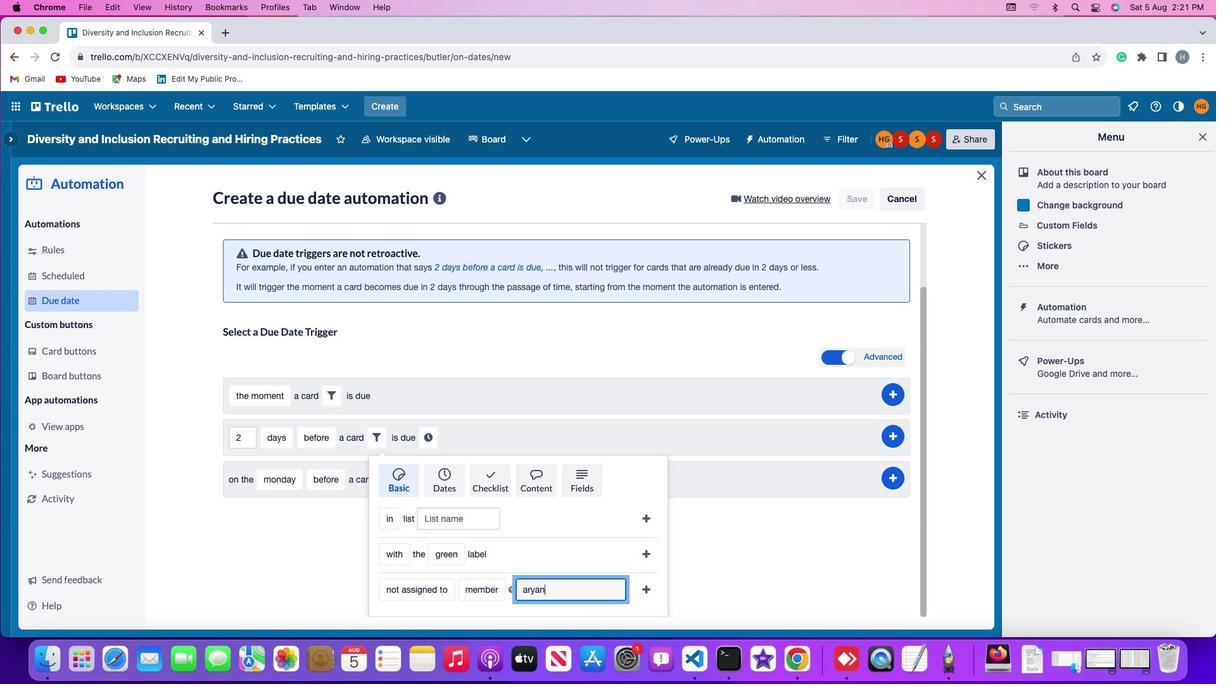 
Action: Mouse moved to (645, 588)
Screenshot: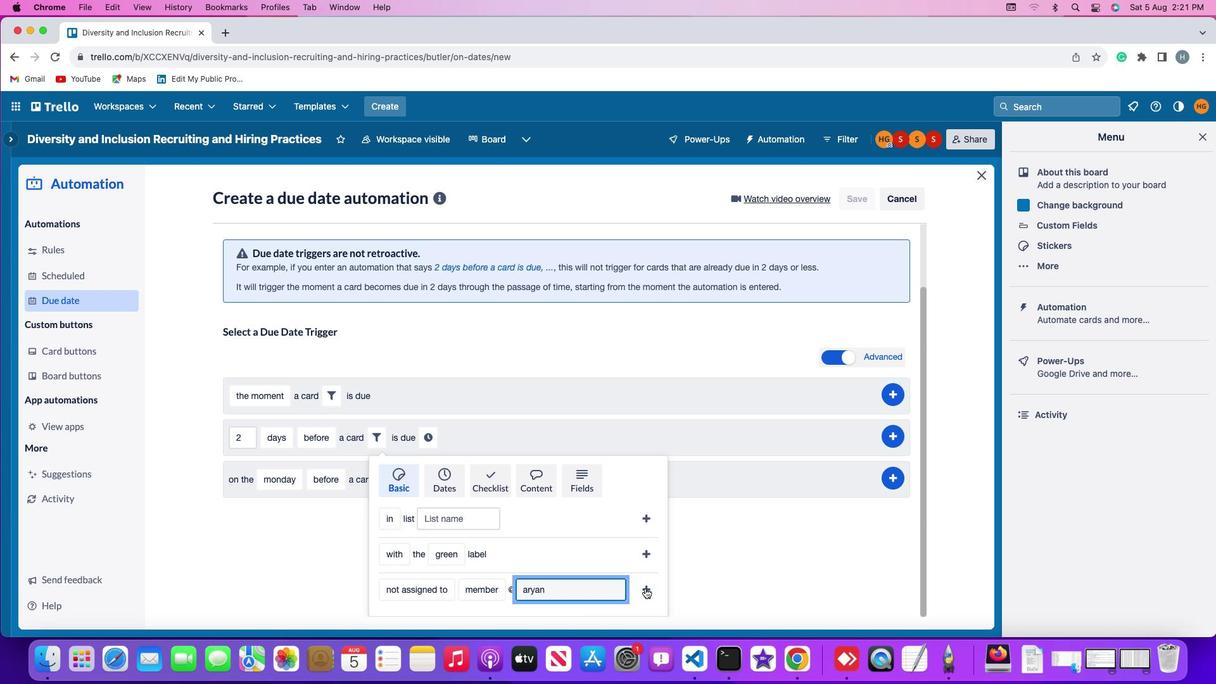 
Action: Mouse pressed left at (645, 588)
Screenshot: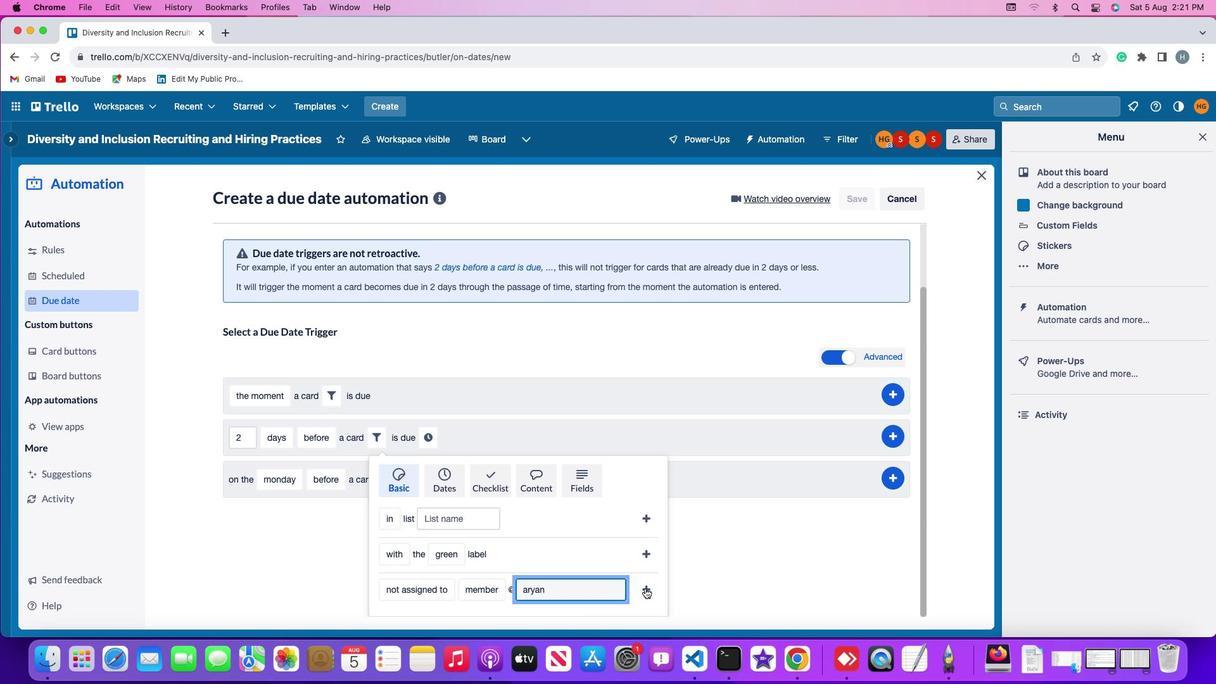 
Action: Mouse moved to (584, 506)
Screenshot: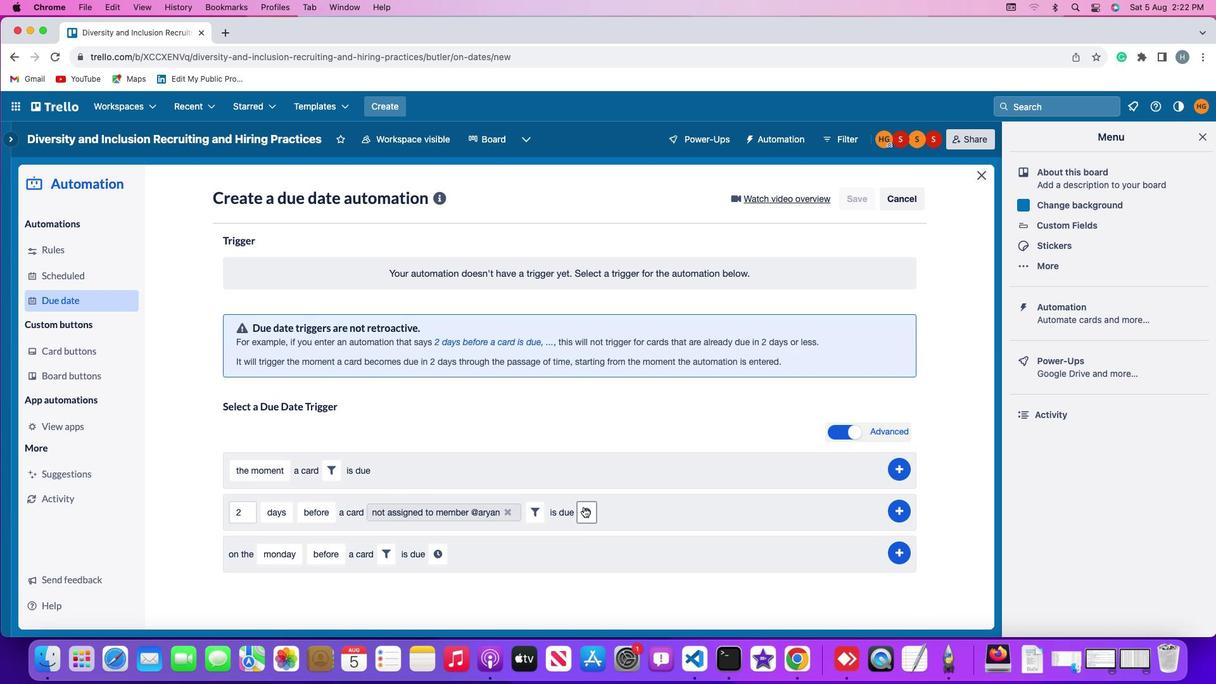 
Action: Mouse pressed left at (584, 506)
Screenshot: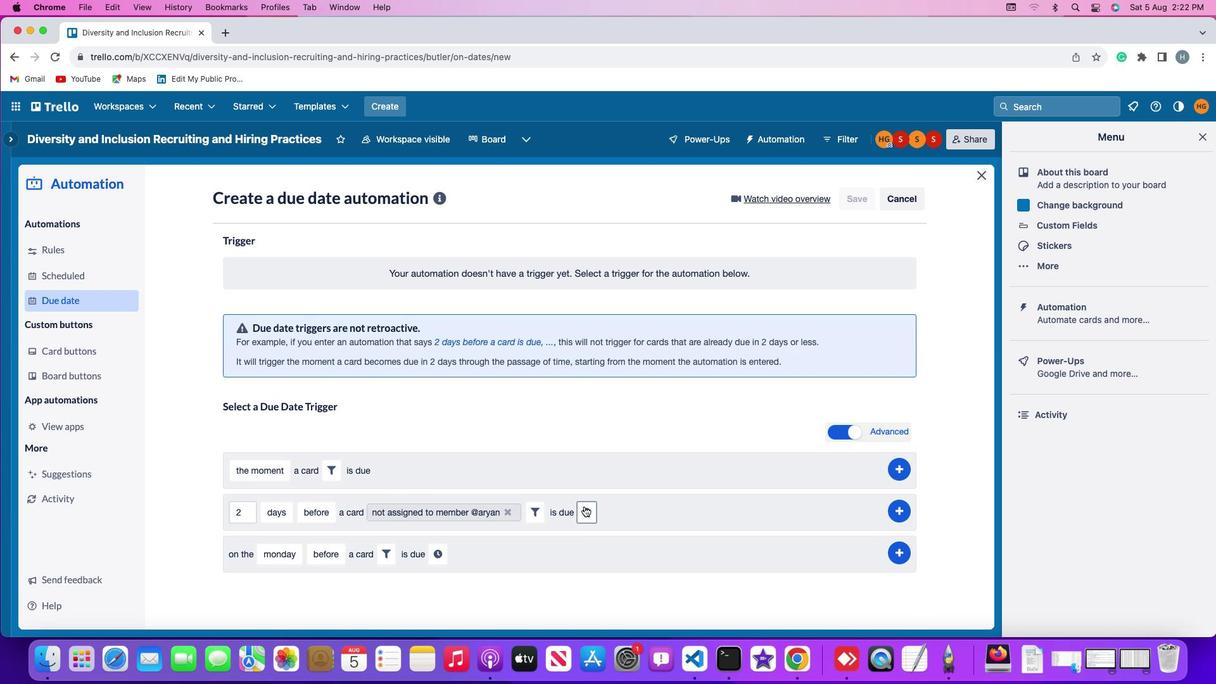 
Action: Mouse moved to (609, 513)
Screenshot: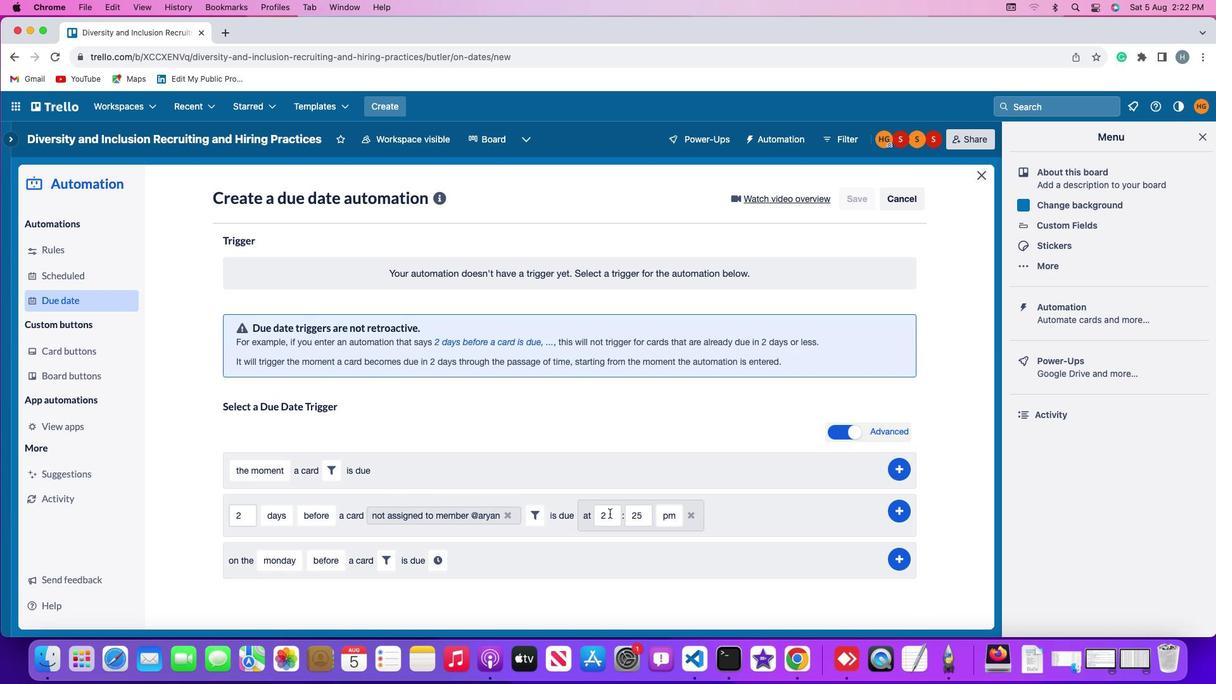 
Action: Mouse pressed left at (609, 513)
Screenshot: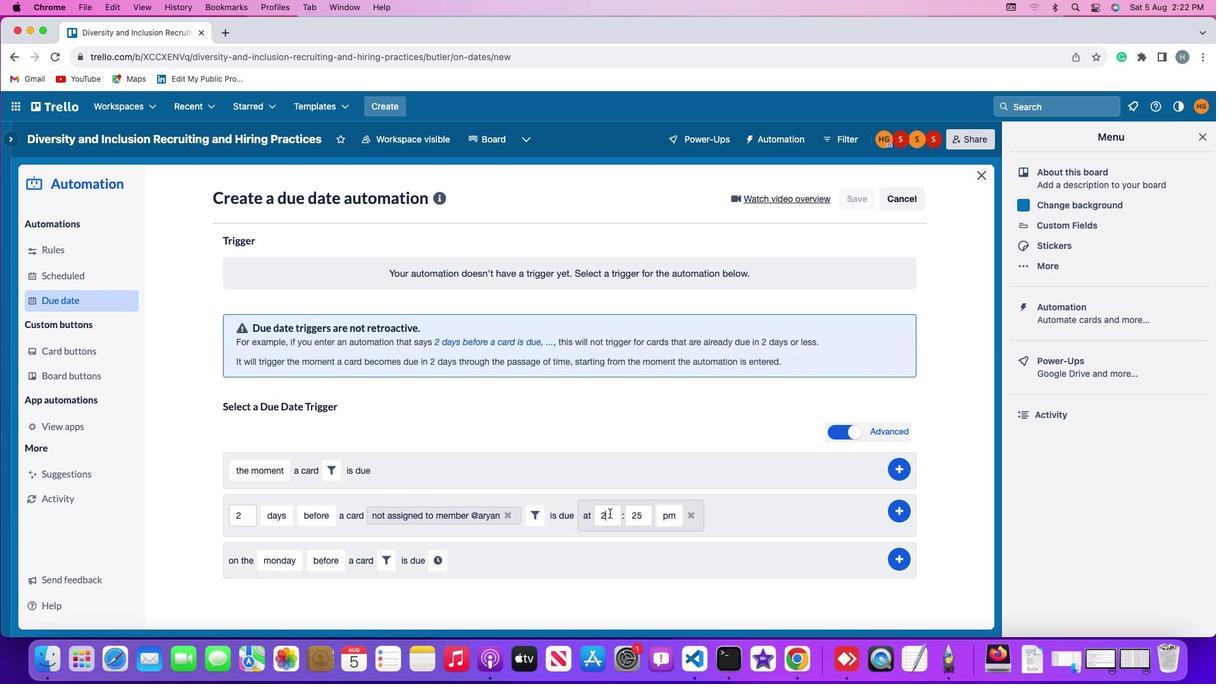 
Action: Key pressed Key.backspace'1''1'
Screenshot: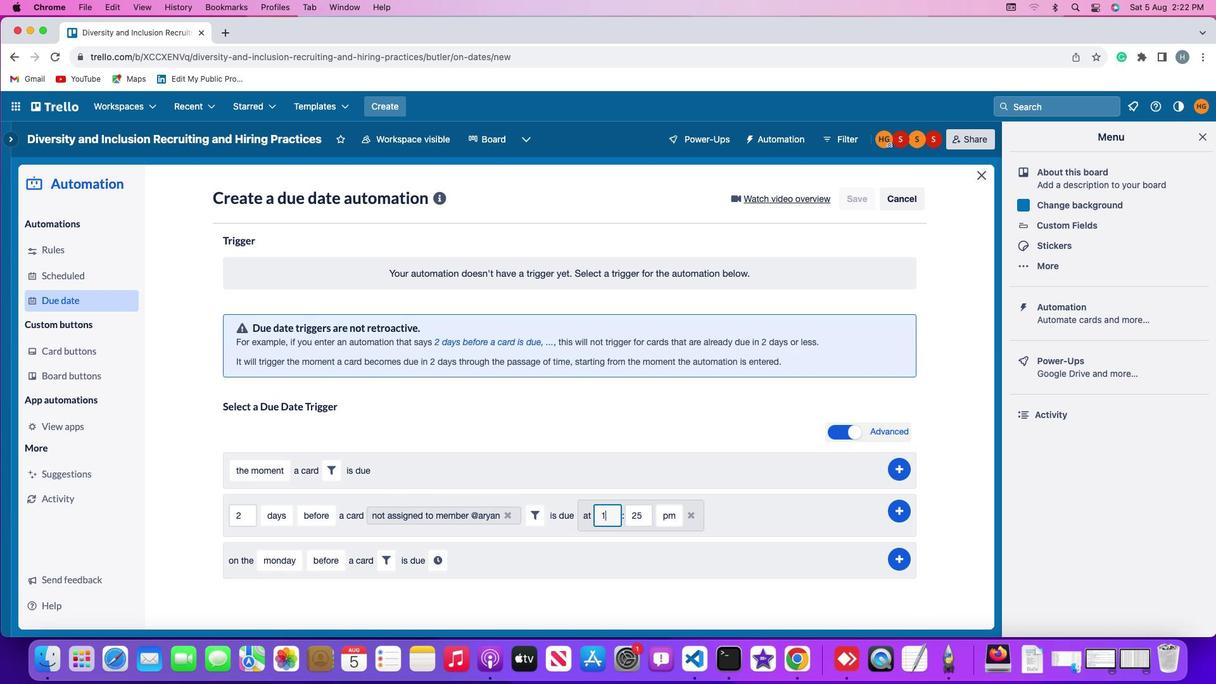 
Action: Mouse moved to (643, 513)
Screenshot: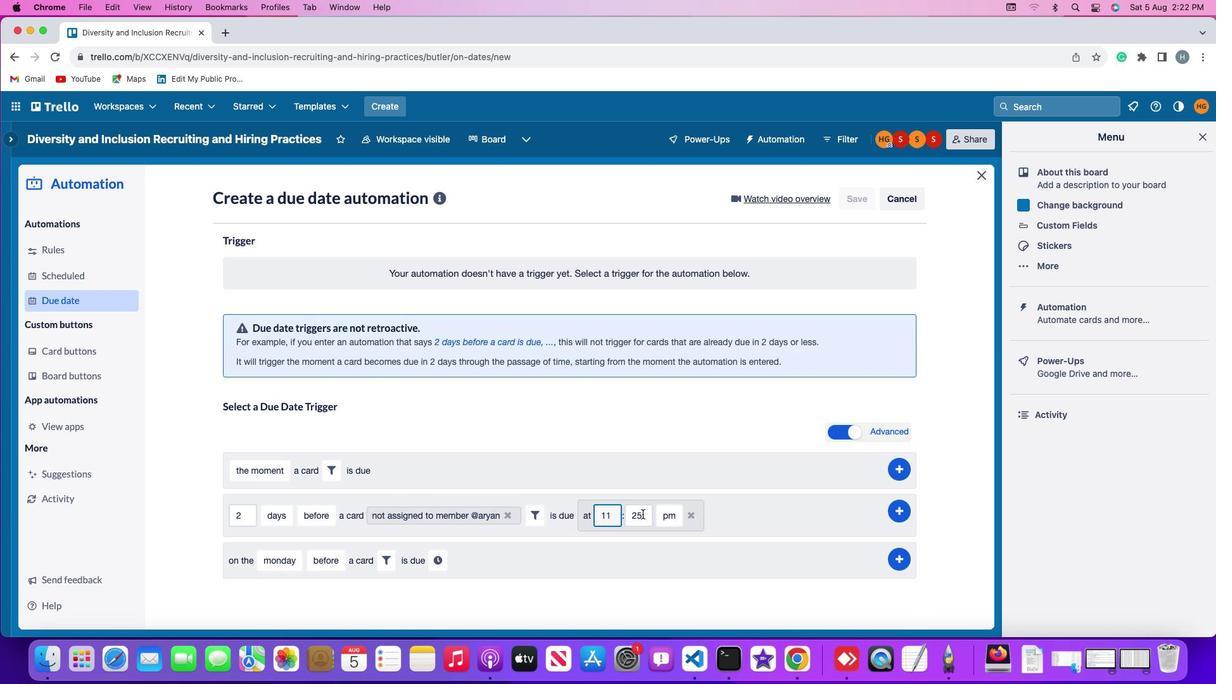 
Action: Mouse pressed left at (643, 513)
Screenshot: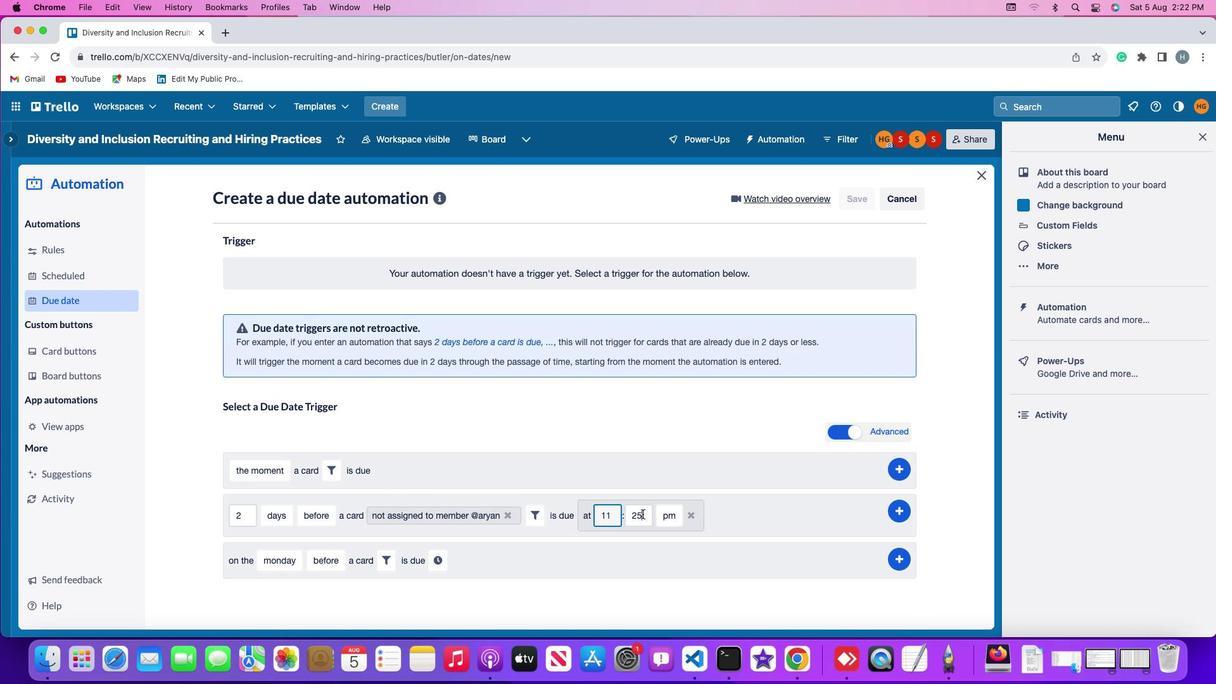 
Action: Key pressed Key.backspace
Screenshot: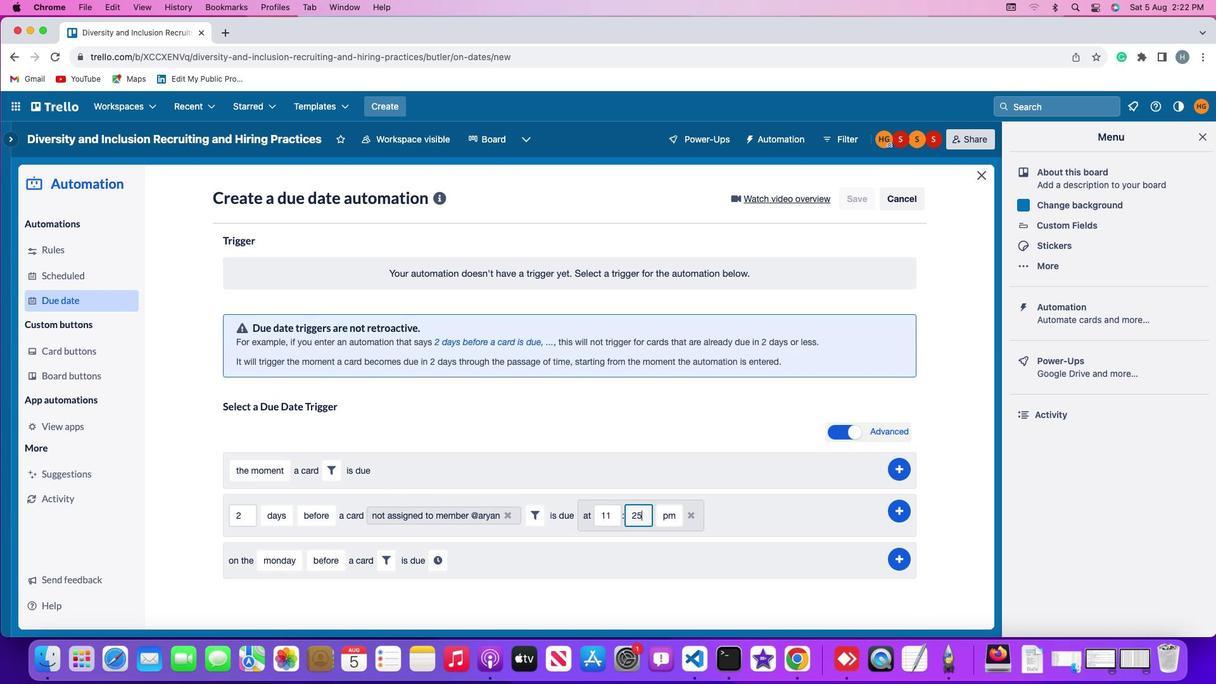 
Action: Mouse moved to (643, 513)
Screenshot: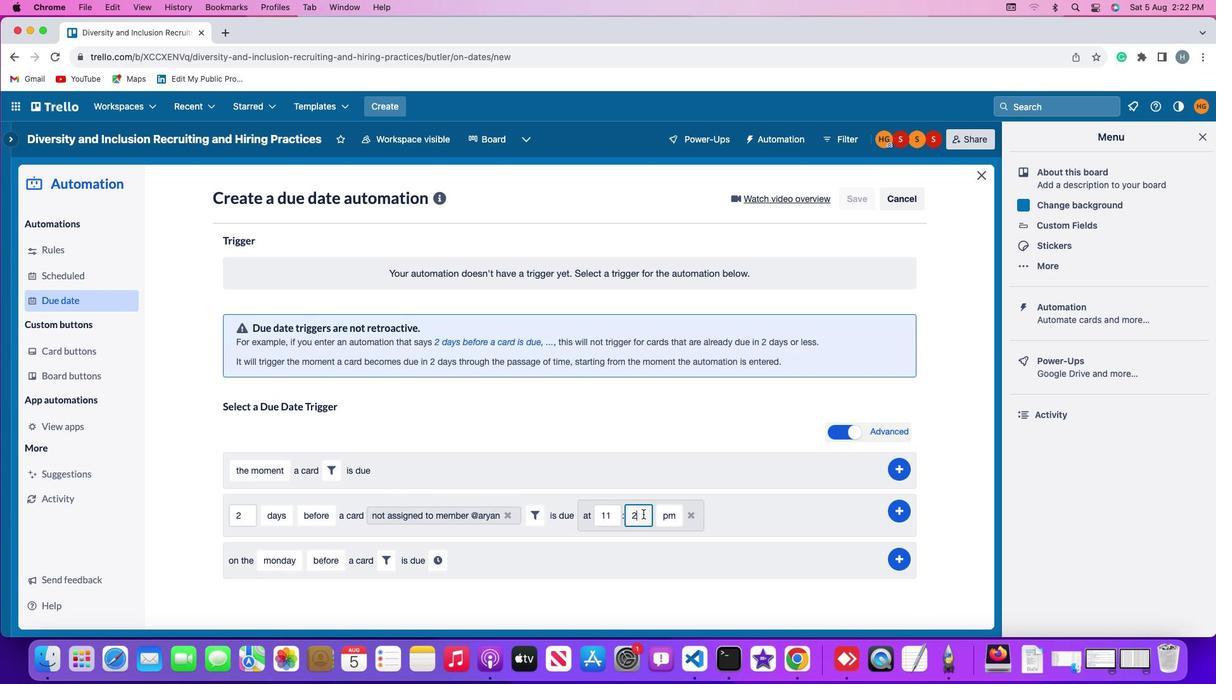 
Action: Key pressed Key.backspaceKey.backspace'0''0'
Screenshot: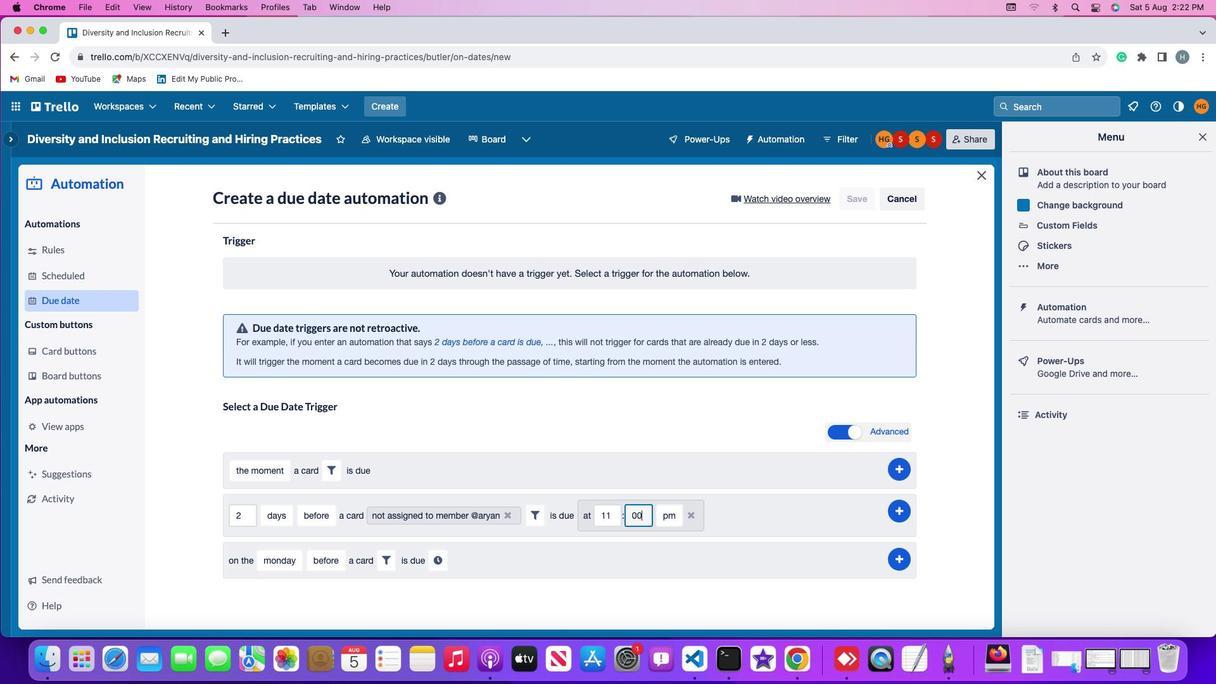 
Action: Mouse moved to (664, 517)
Screenshot: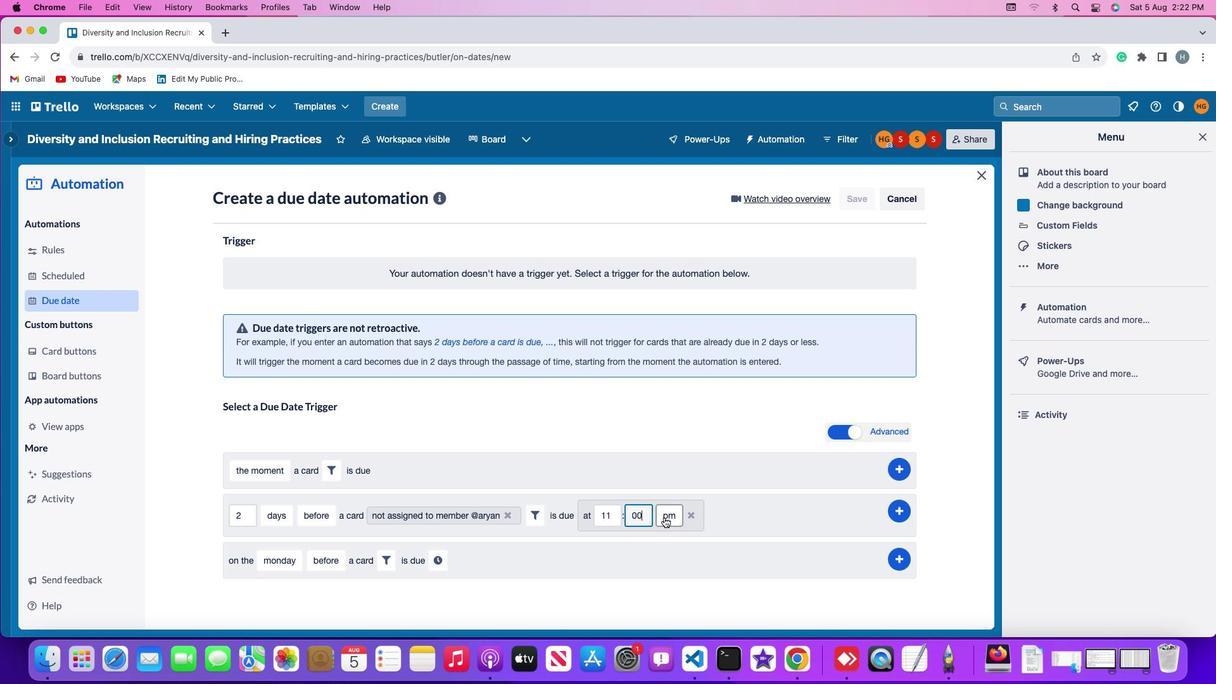 
Action: Mouse pressed left at (664, 517)
Screenshot: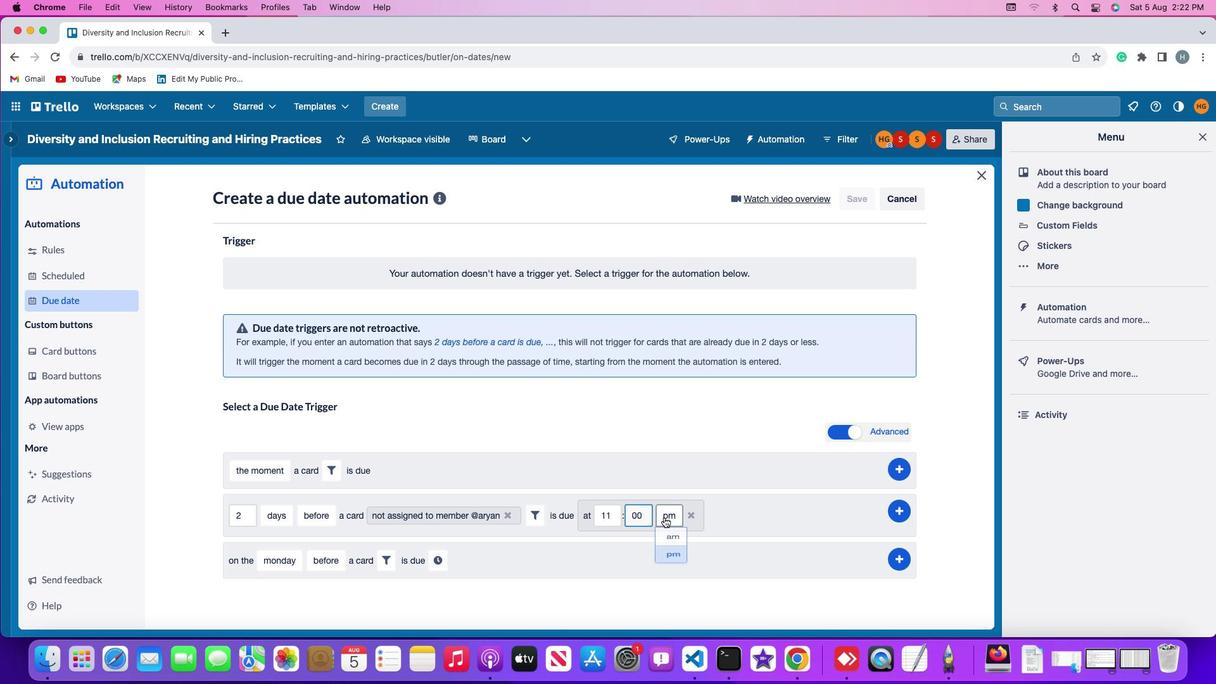 
Action: Mouse moved to (669, 546)
Screenshot: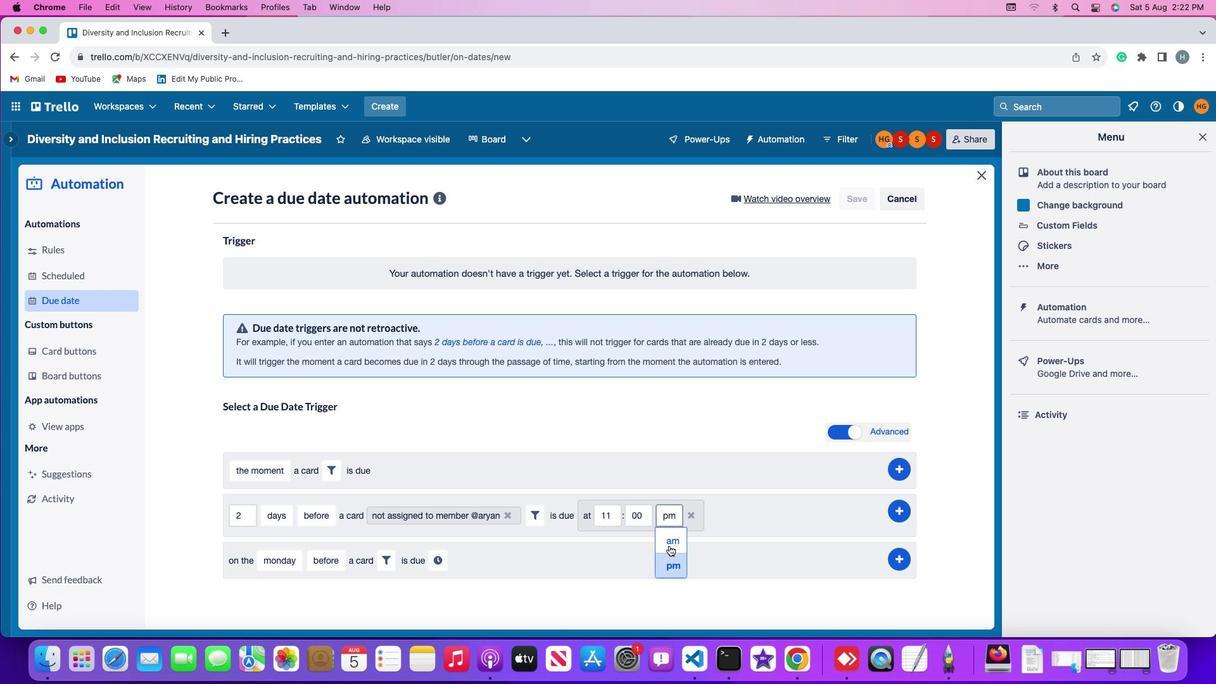 
Action: Mouse pressed left at (669, 546)
Screenshot: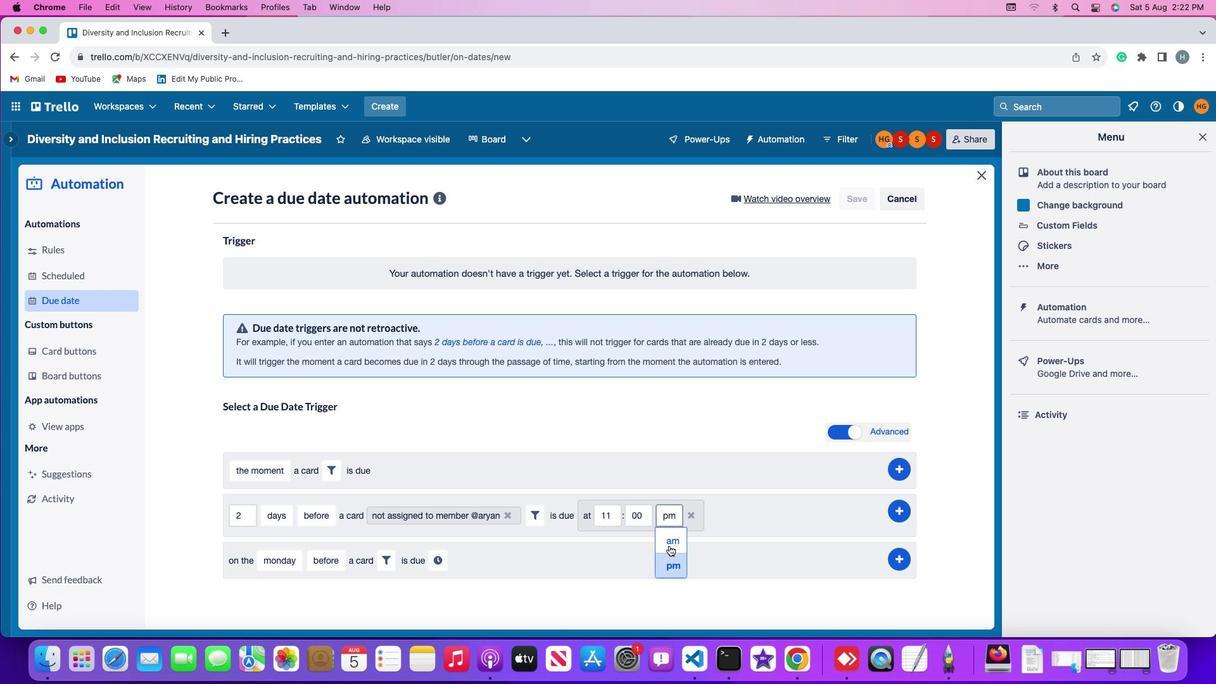 
Action: Mouse moved to (896, 510)
Screenshot: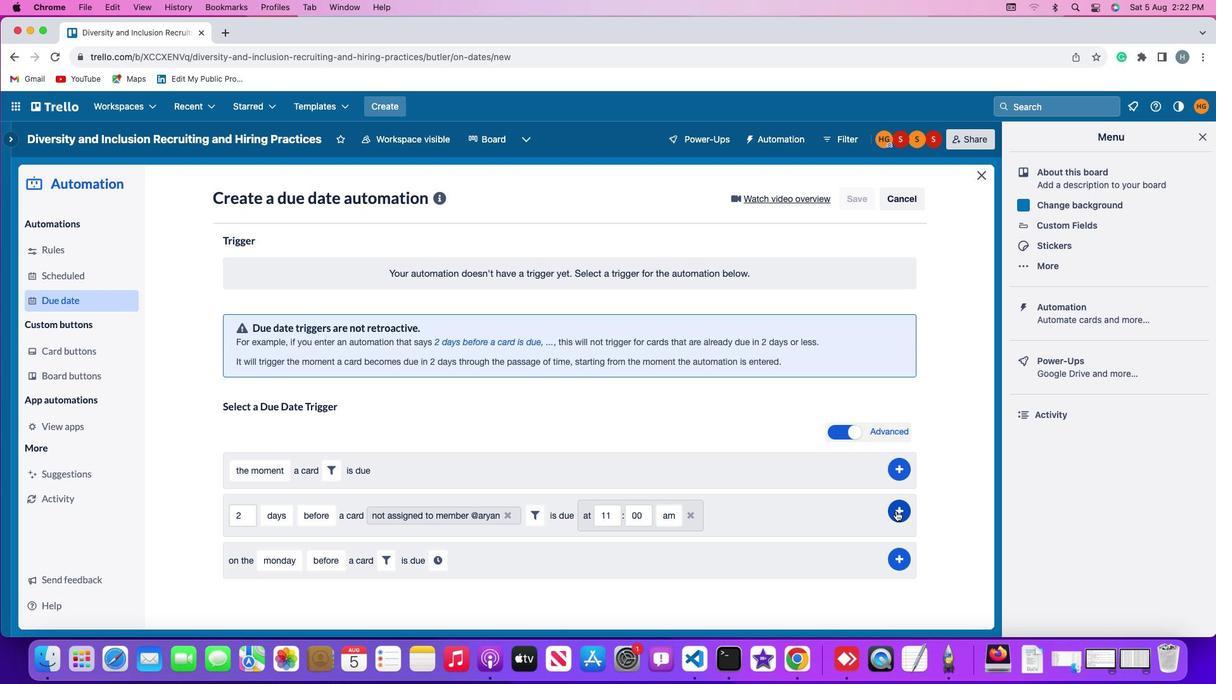 
Action: Mouse pressed left at (896, 510)
Screenshot: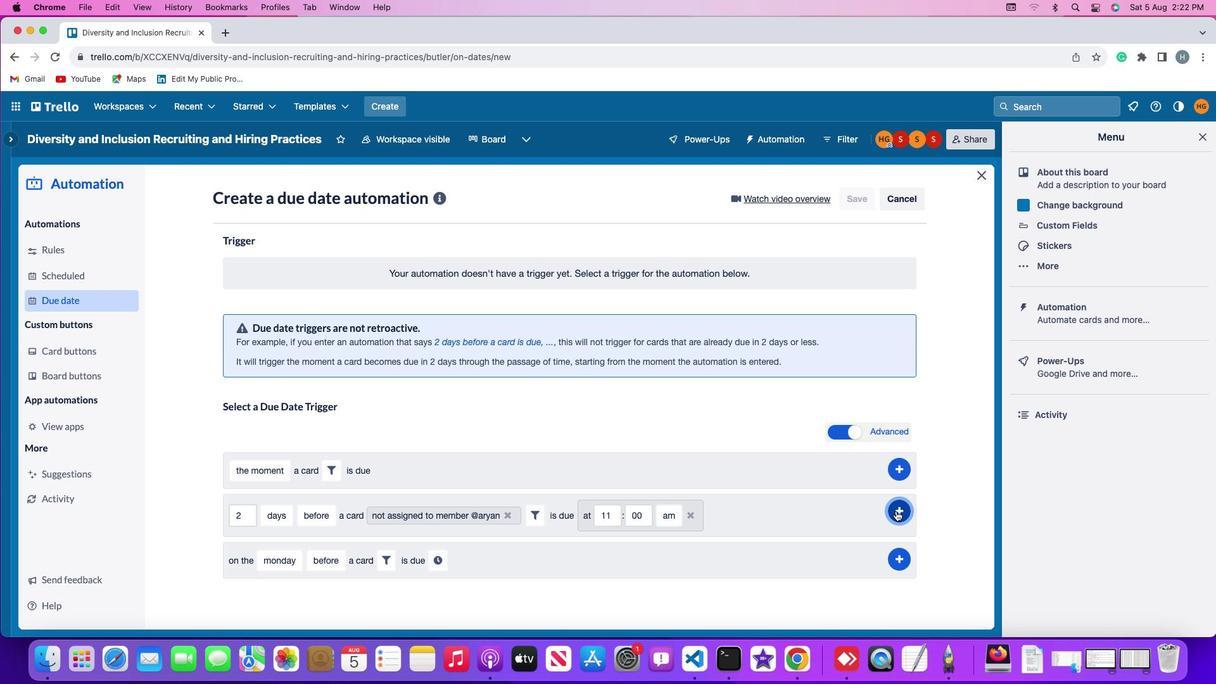 
Action: Mouse moved to (953, 390)
Screenshot: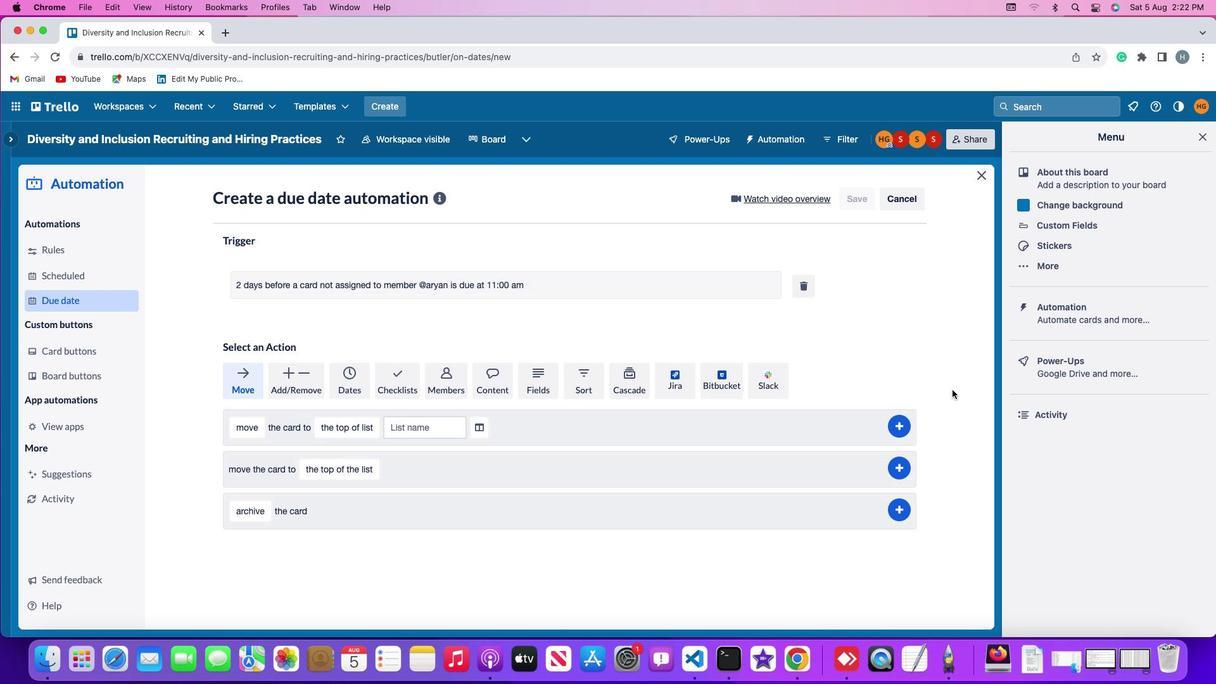 
